Task: In the  document Monkey.epub Add another  'page' Use the Tool Explore 'and look for brief about the picture in first page, copy 2-3 lines in second sheet.' Align the text to the center
Action: Mouse moved to (299, 390)
Screenshot: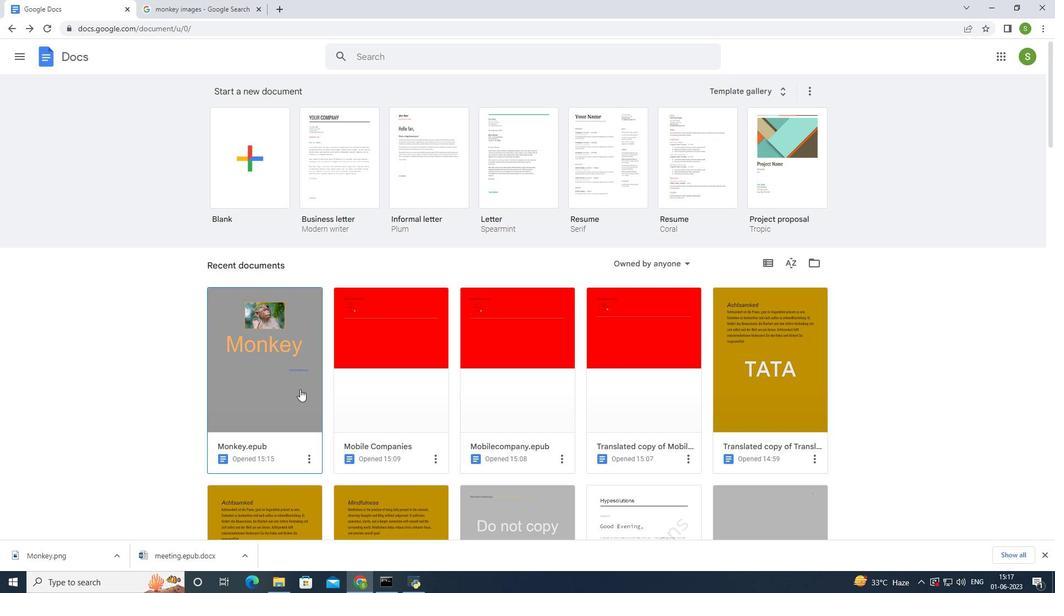 
Action: Mouse pressed left at (299, 390)
Screenshot: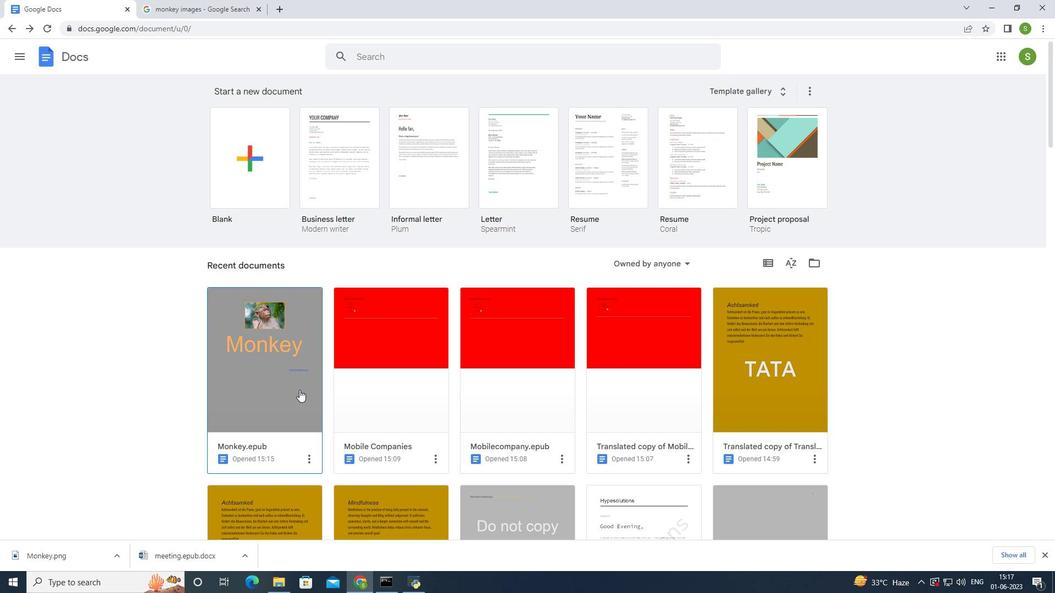 
Action: Mouse moved to (35, 65)
Screenshot: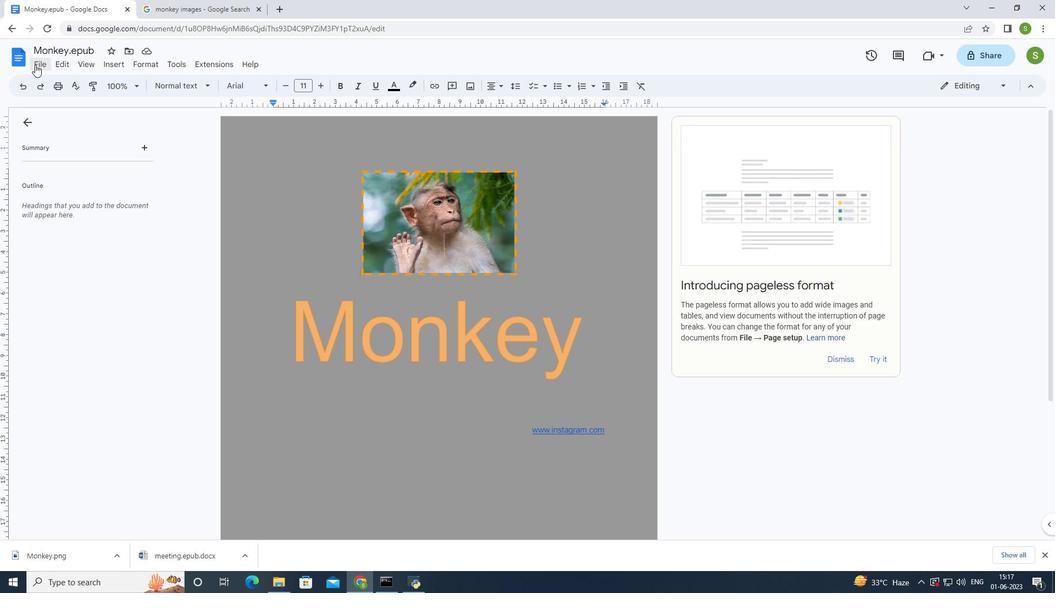 
Action: Mouse pressed left at (35, 65)
Screenshot: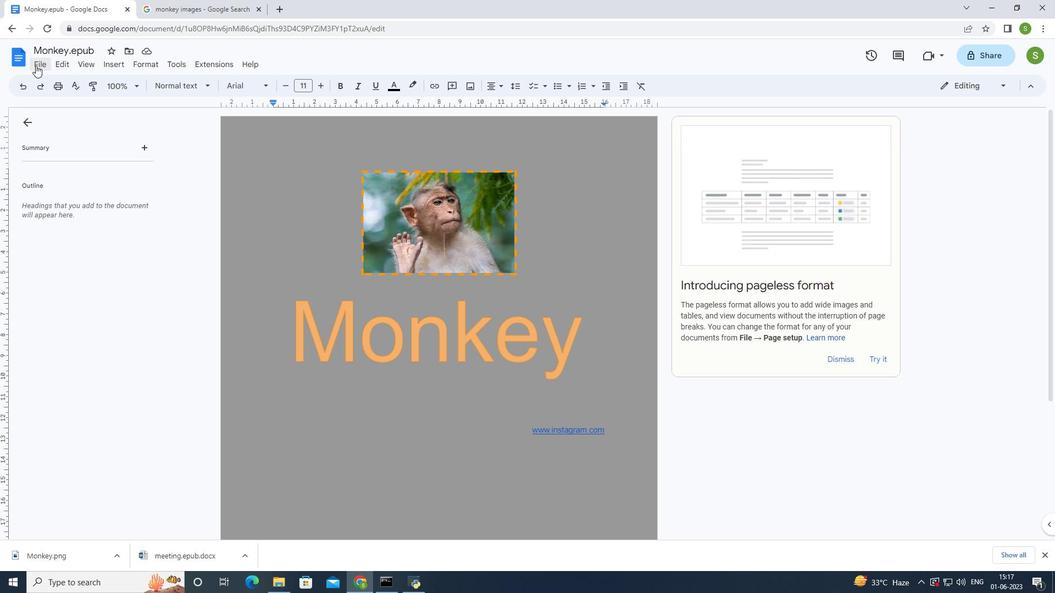 
Action: Mouse moved to (338, 374)
Screenshot: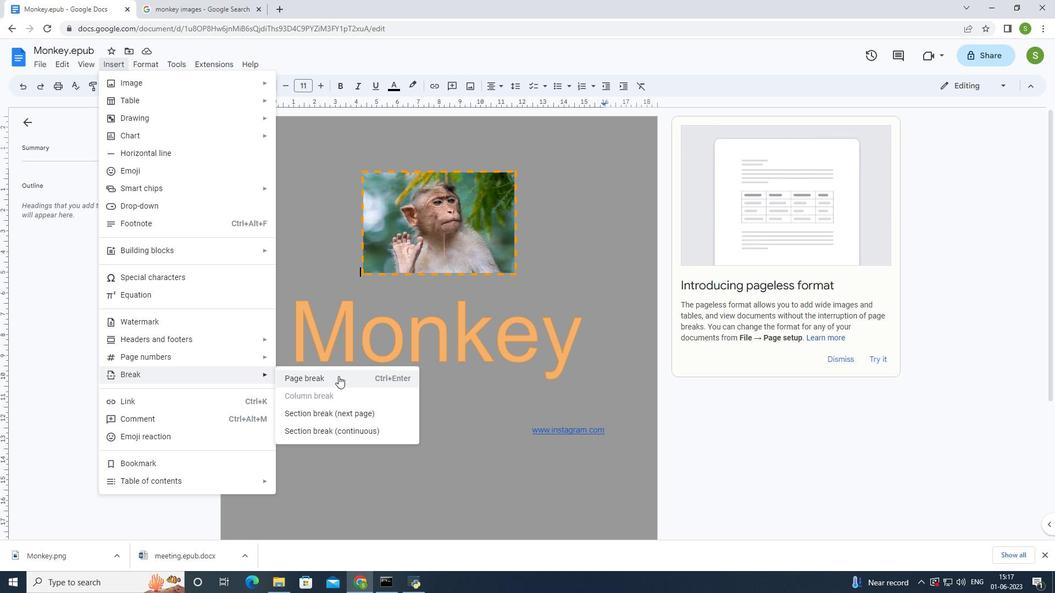 
Action: Mouse pressed left at (338, 374)
Screenshot: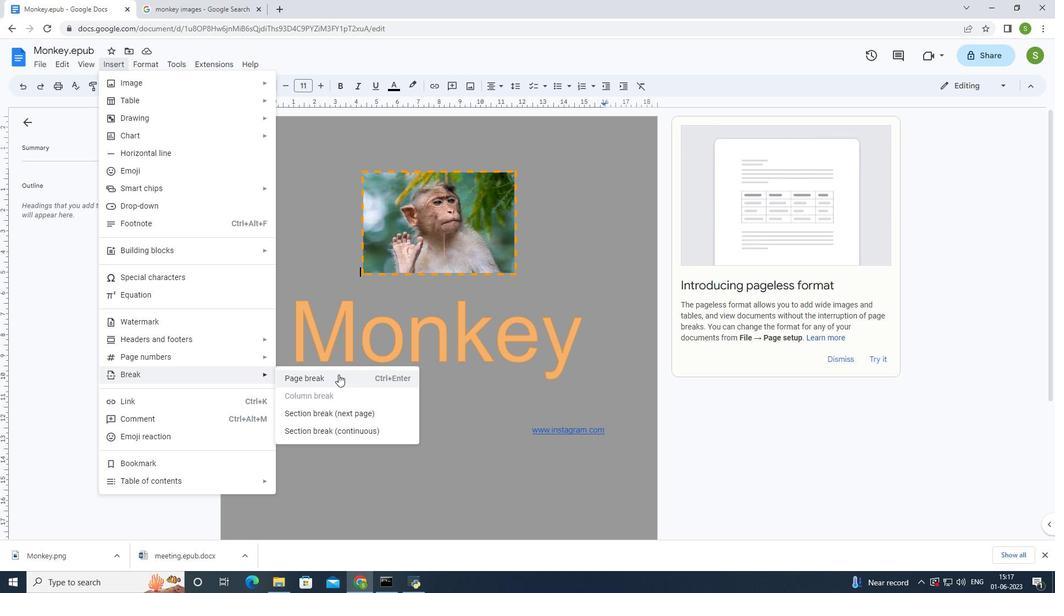 
Action: Mouse moved to (394, 305)
Screenshot: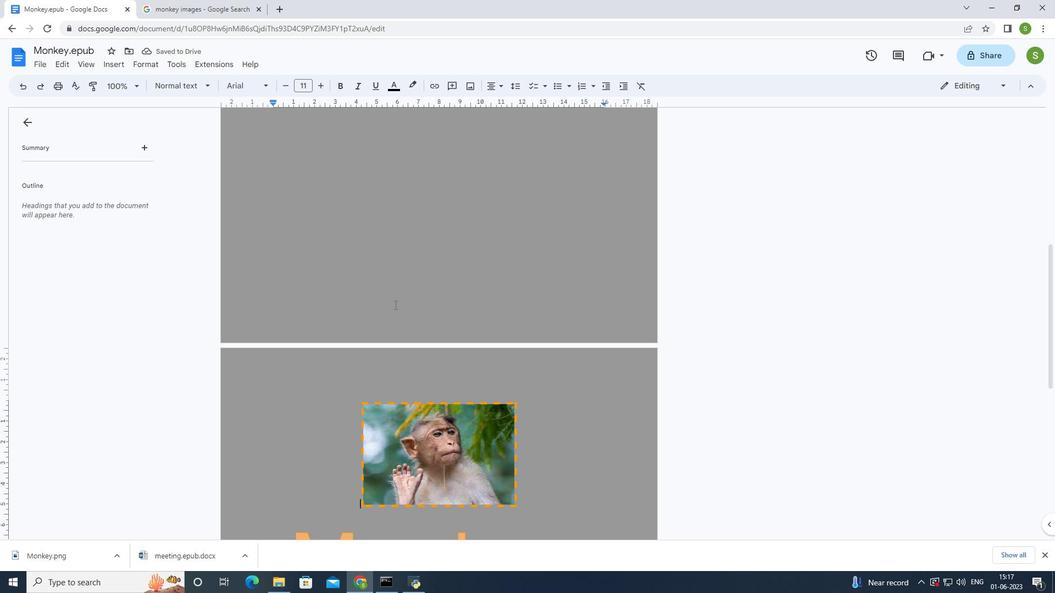 
Action: Key pressed ctrl+Z
Screenshot: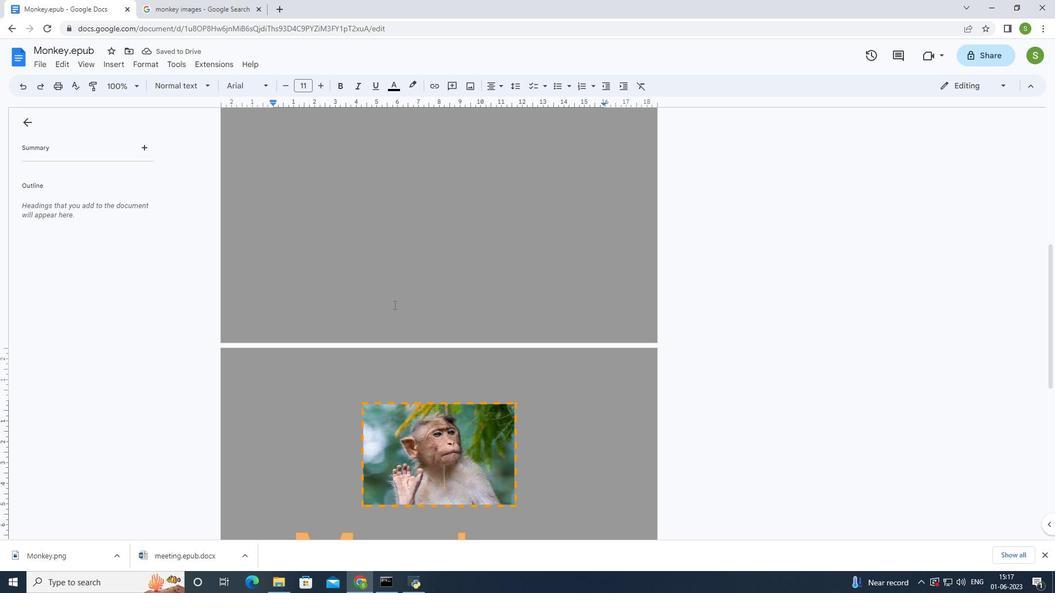 
Action: Mouse moved to (533, 455)
Screenshot: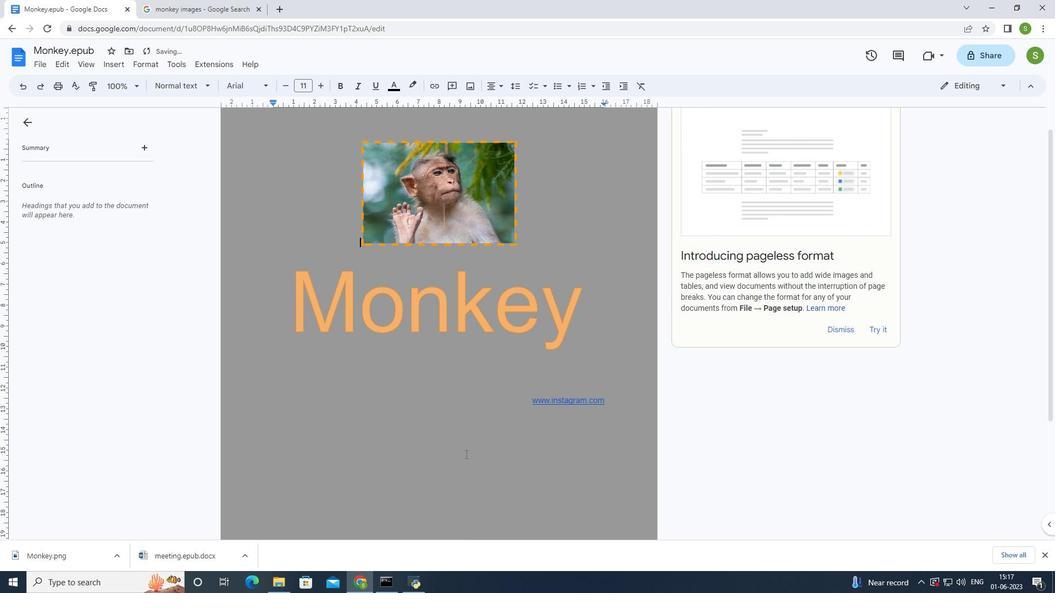 
Action: Mouse pressed left at (533, 455)
Screenshot: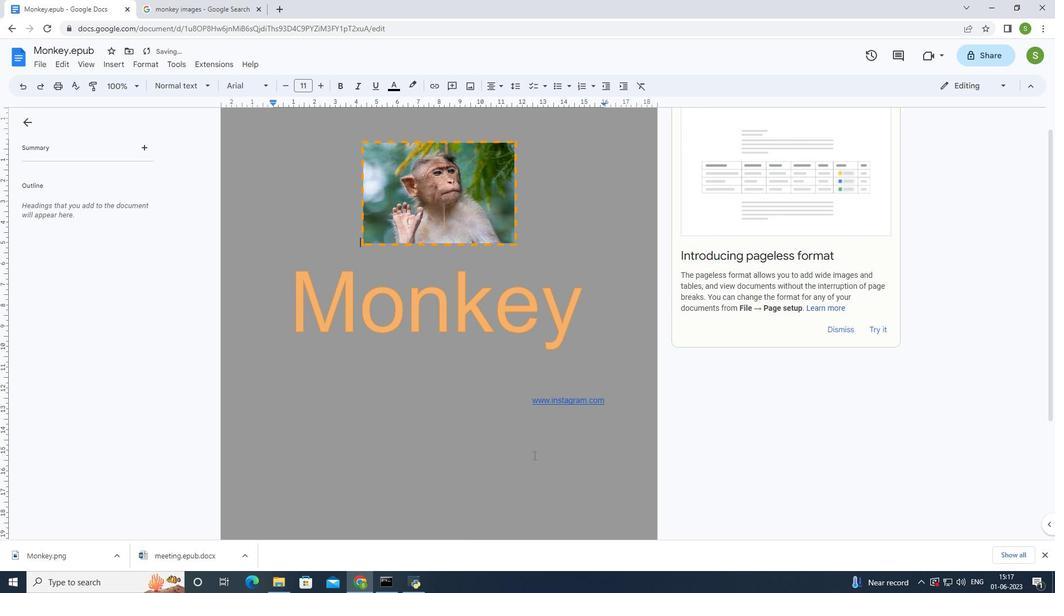 
Action: Mouse moved to (609, 396)
Screenshot: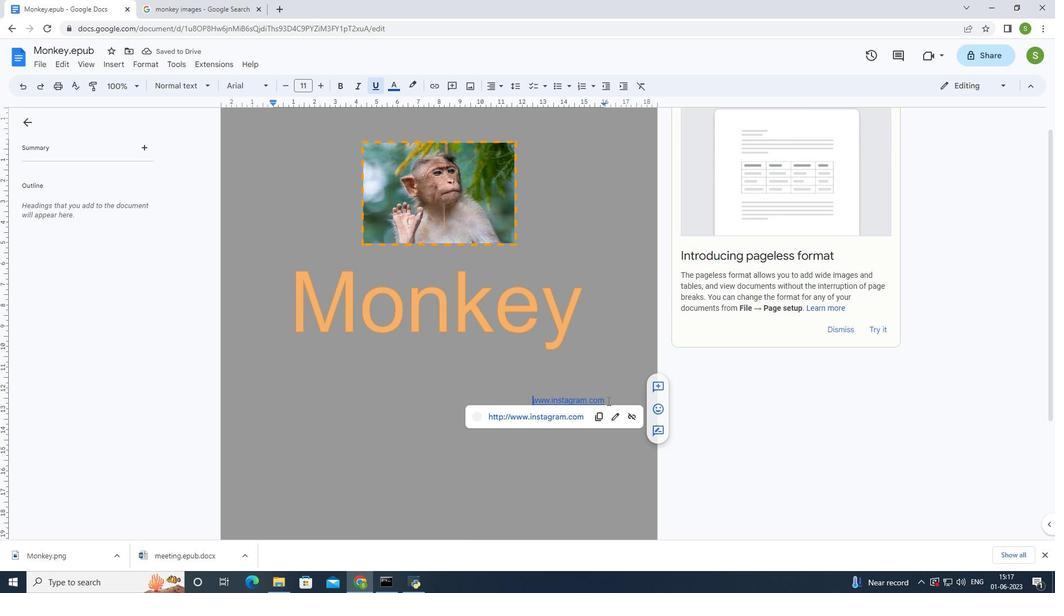 
Action: Mouse pressed left at (609, 396)
Screenshot: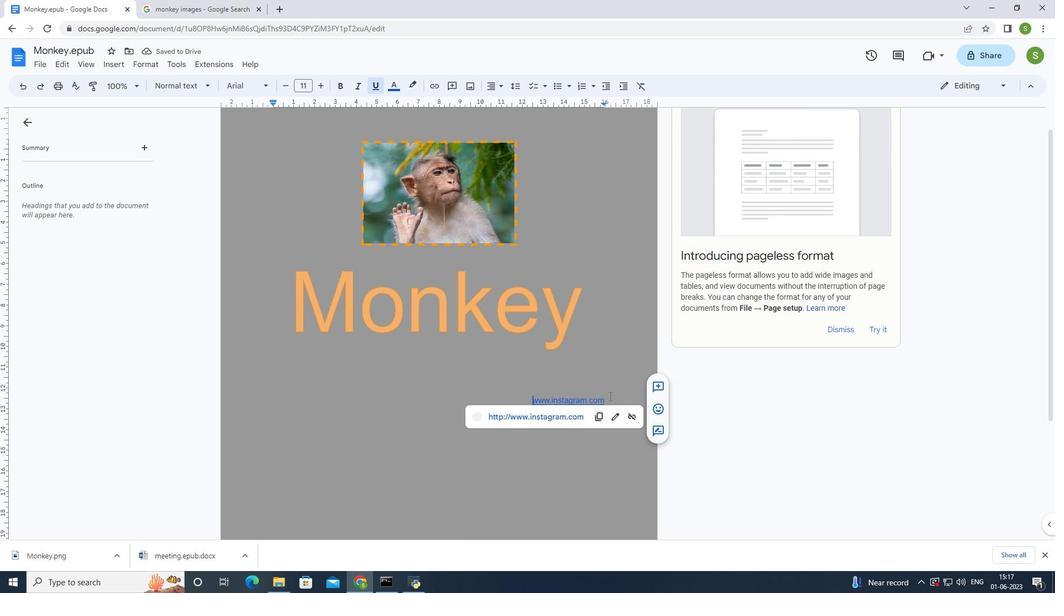 
Action: Mouse moved to (604, 396)
Screenshot: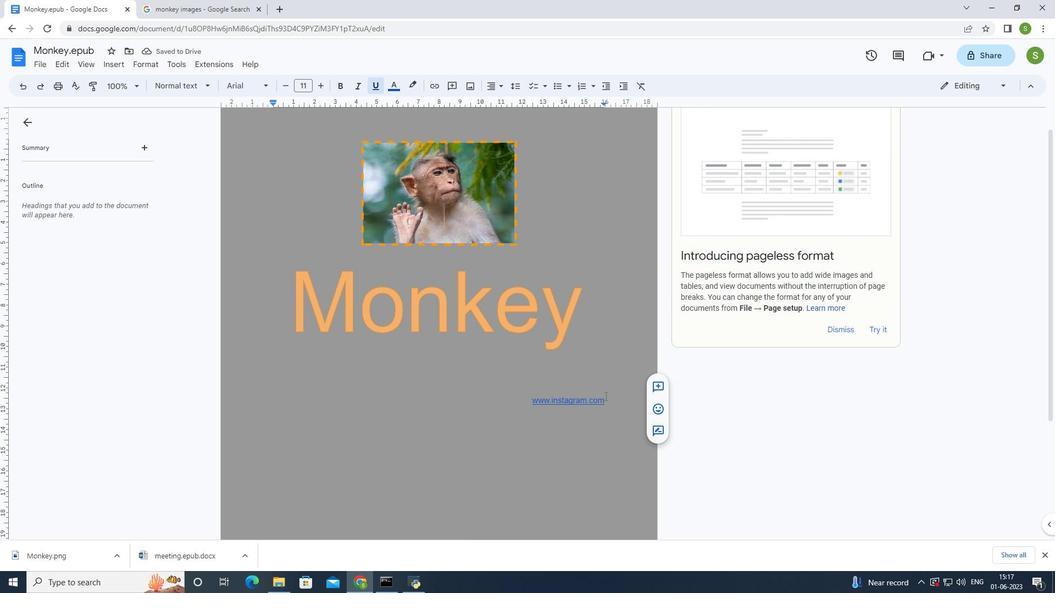 
Action: Key pressed <Key.enter>
Screenshot: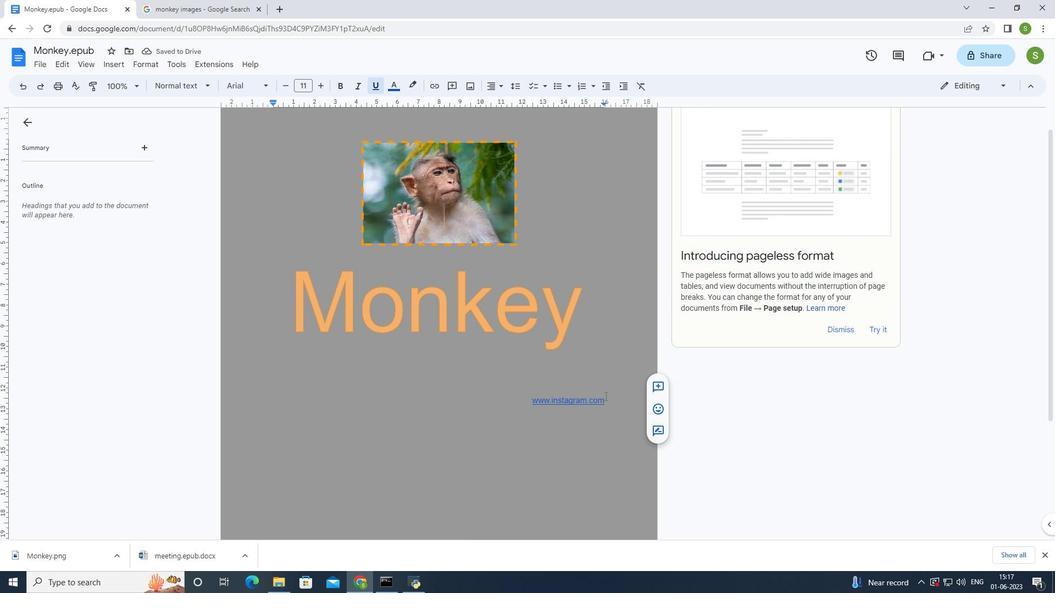 
Action: Mouse moved to (595, 395)
Screenshot: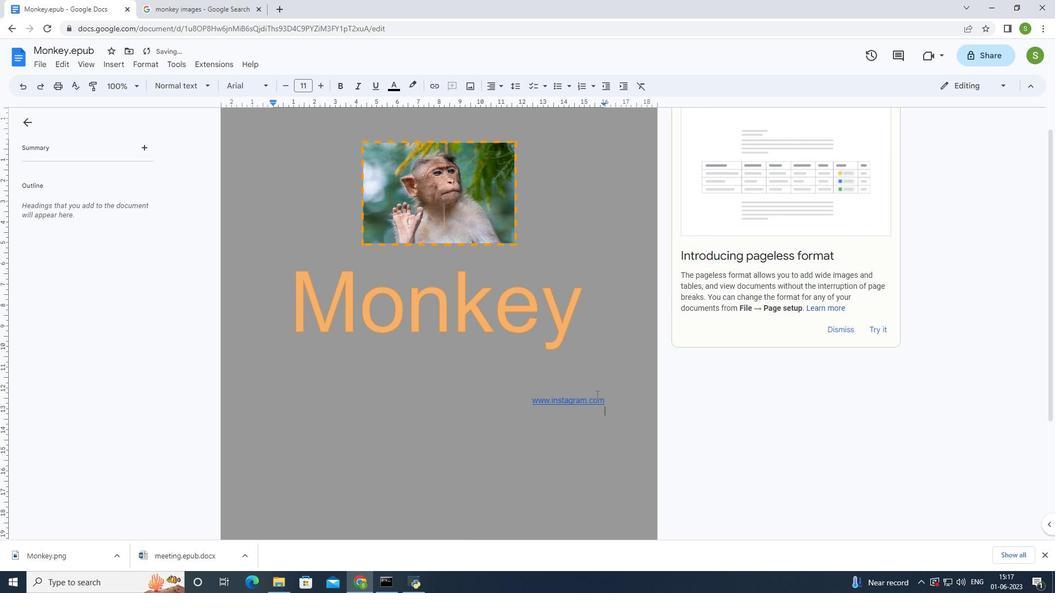 
Action: Key pressed <Key.enter>
Screenshot: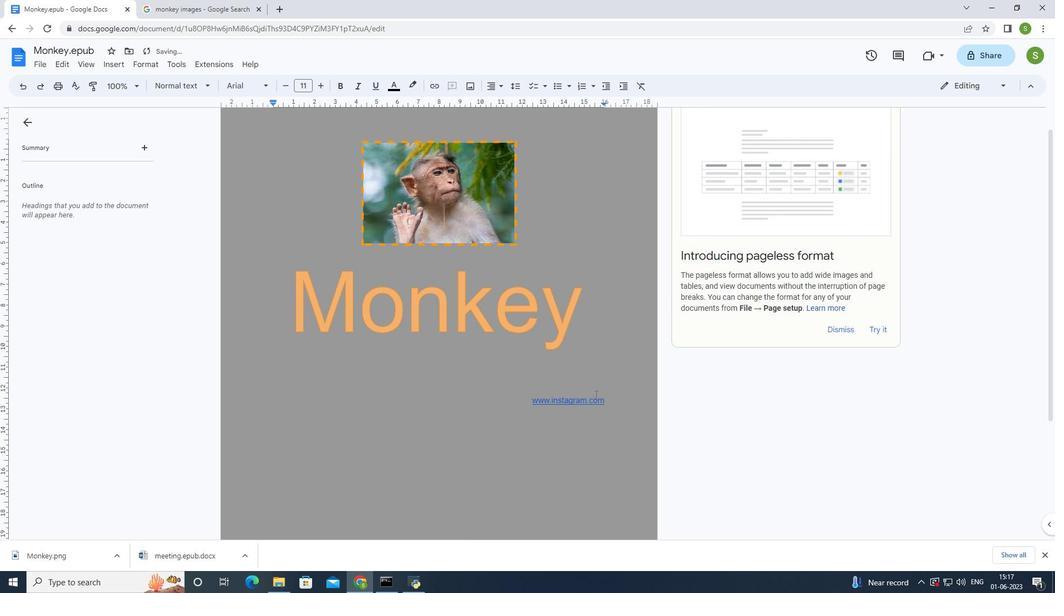 
Action: Mouse moved to (60, 69)
Screenshot: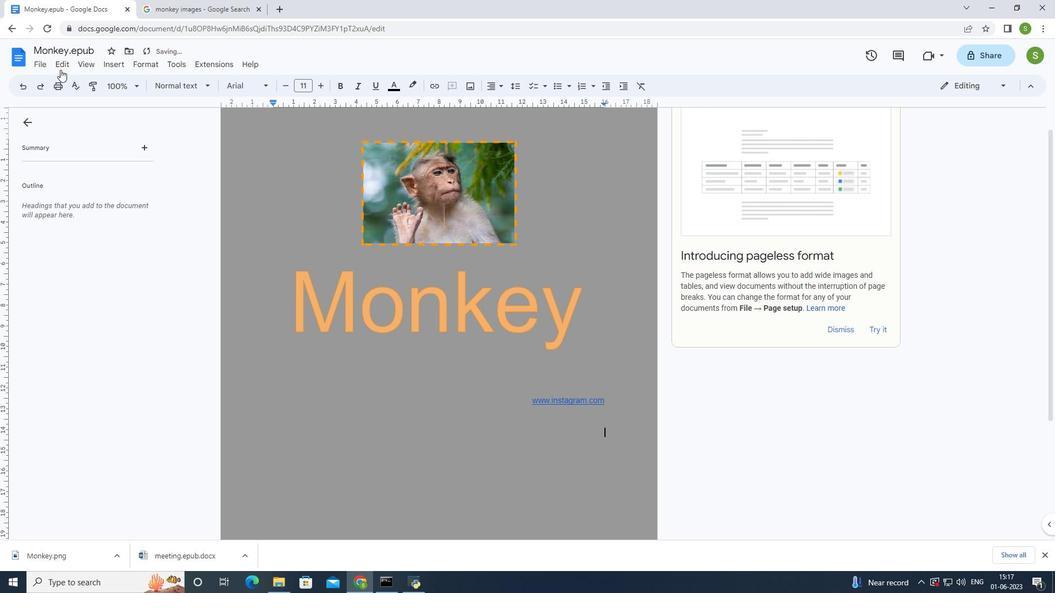 
Action: Mouse pressed left at (60, 69)
Screenshot: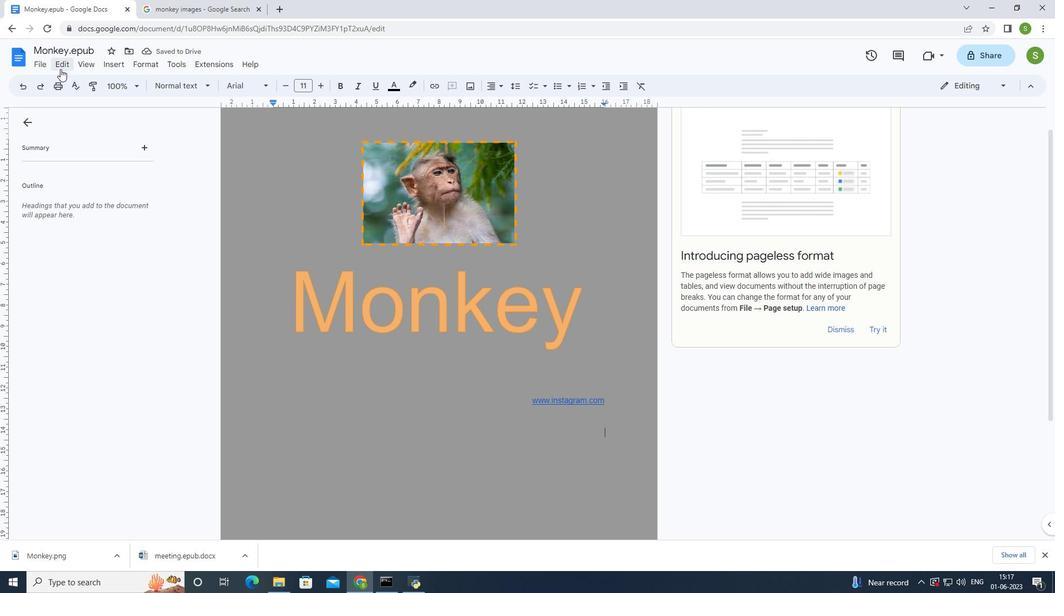 
Action: Mouse moved to (148, 374)
Screenshot: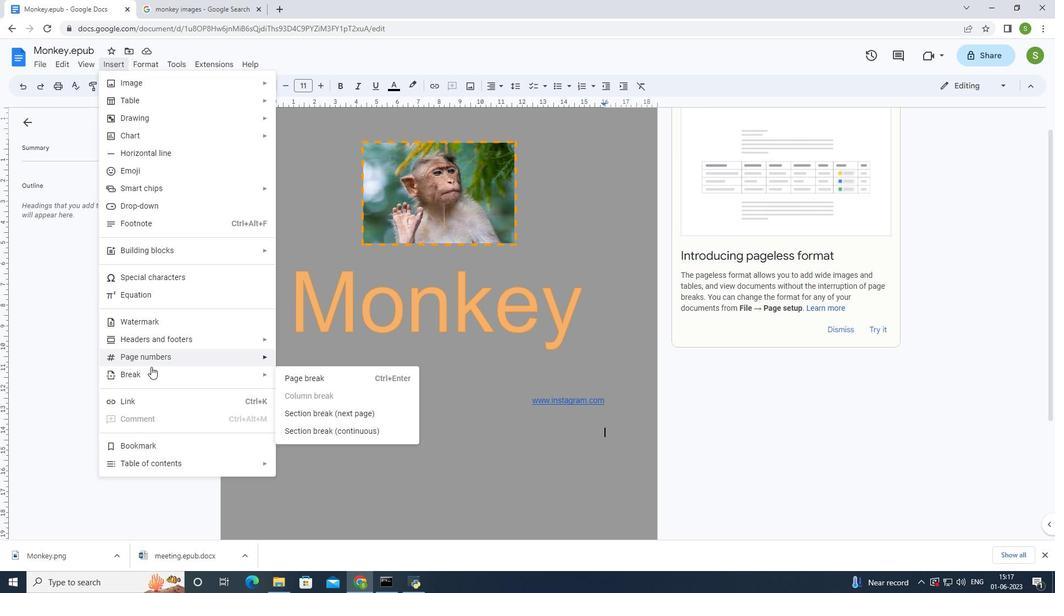 
Action: Mouse pressed left at (148, 374)
Screenshot: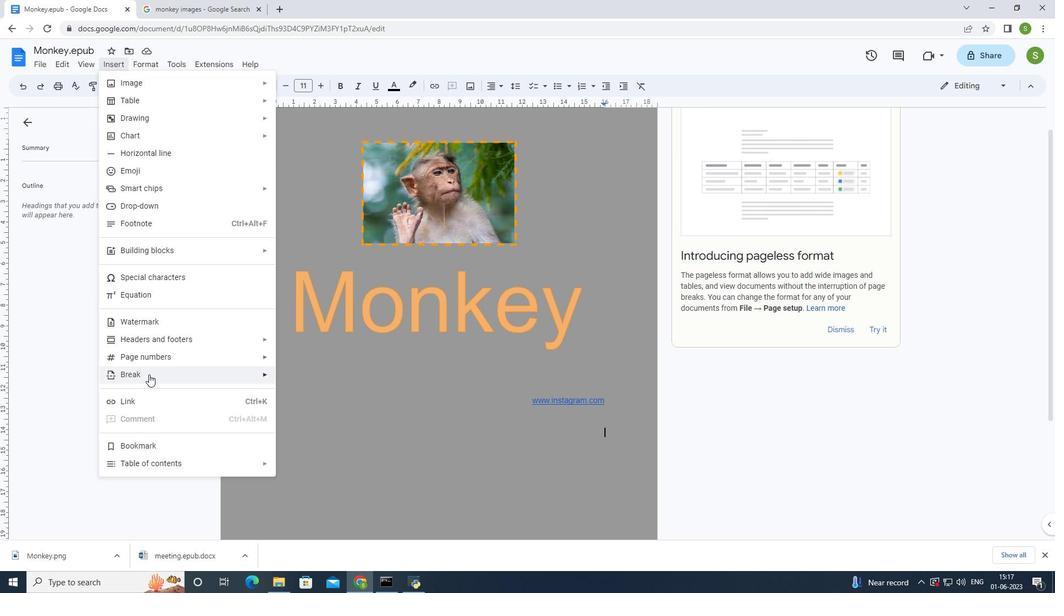 
Action: Mouse moved to (280, 380)
Screenshot: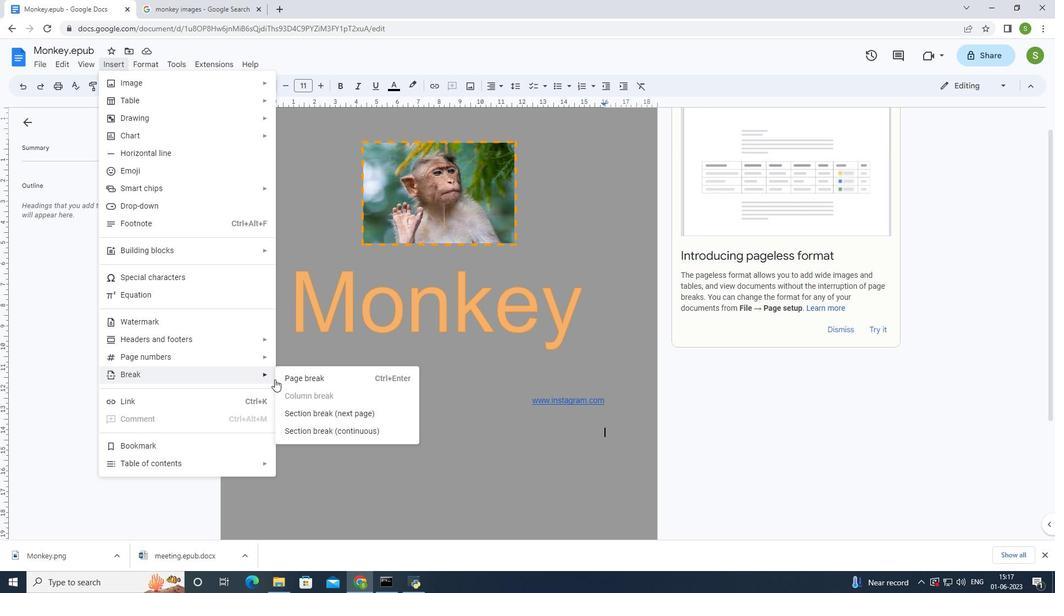 
Action: Mouse pressed left at (280, 380)
Screenshot: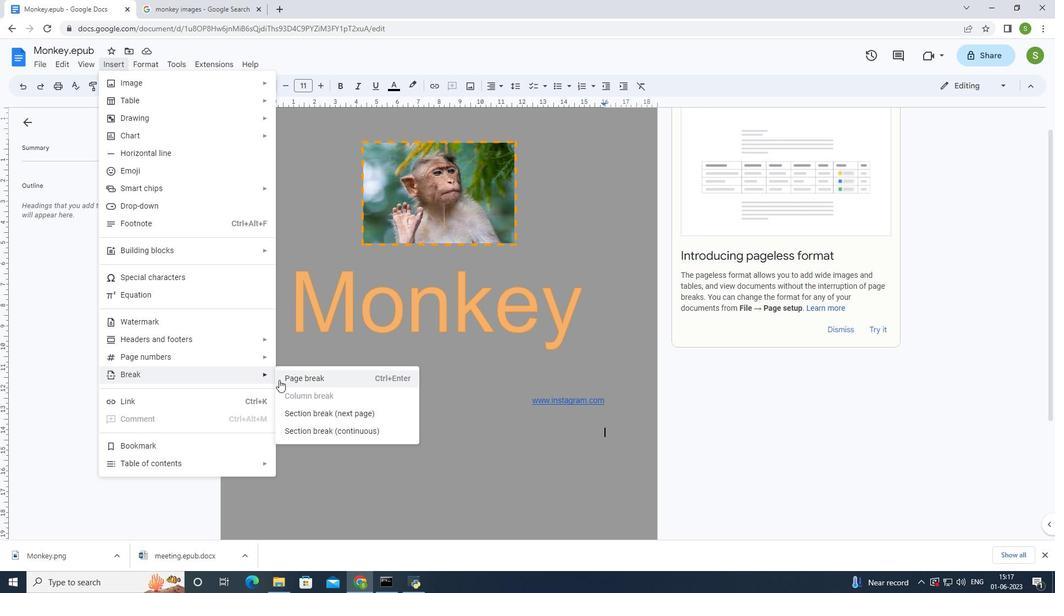 
Action: Mouse moved to (178, 65)
Screenshot: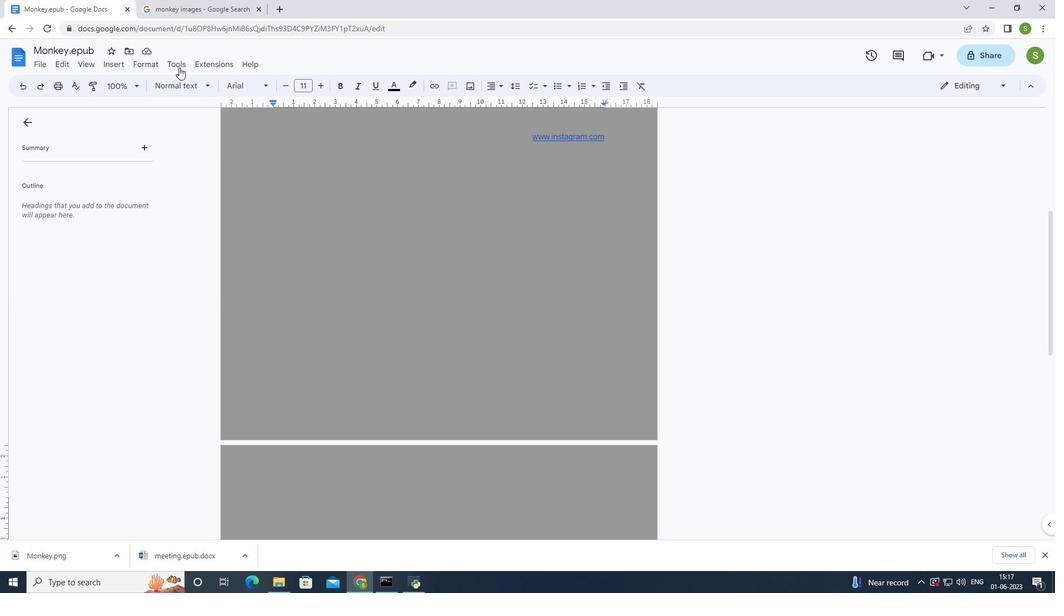 
Action: Mouse pressed left at (178, 65)
Screenshot: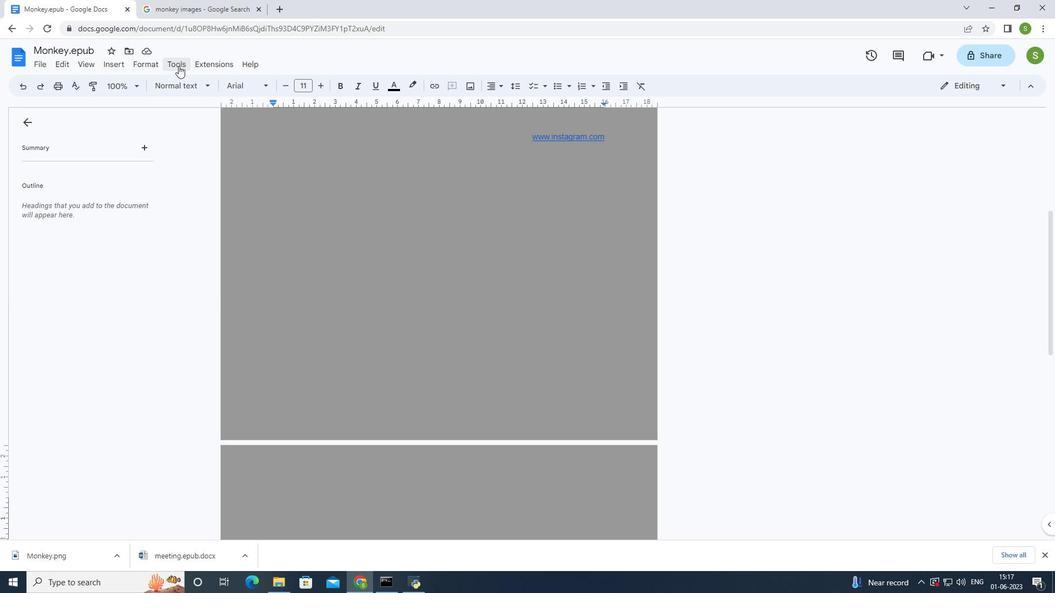 
Action: Mouse moved to (212, 170)
Screenshot: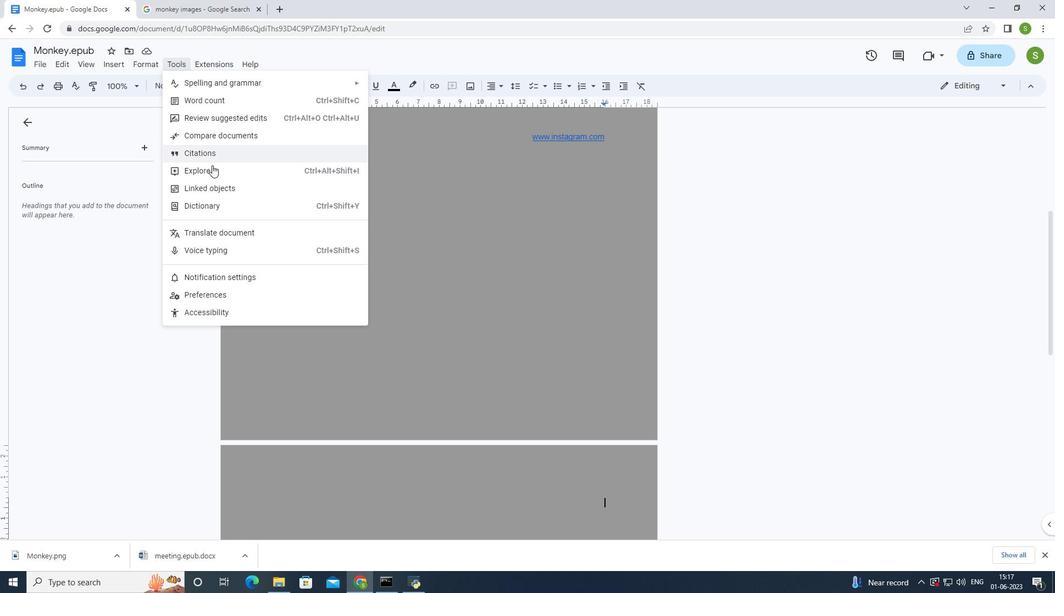 
Action: Mouse pressed left at (212, 170)
Screenshot: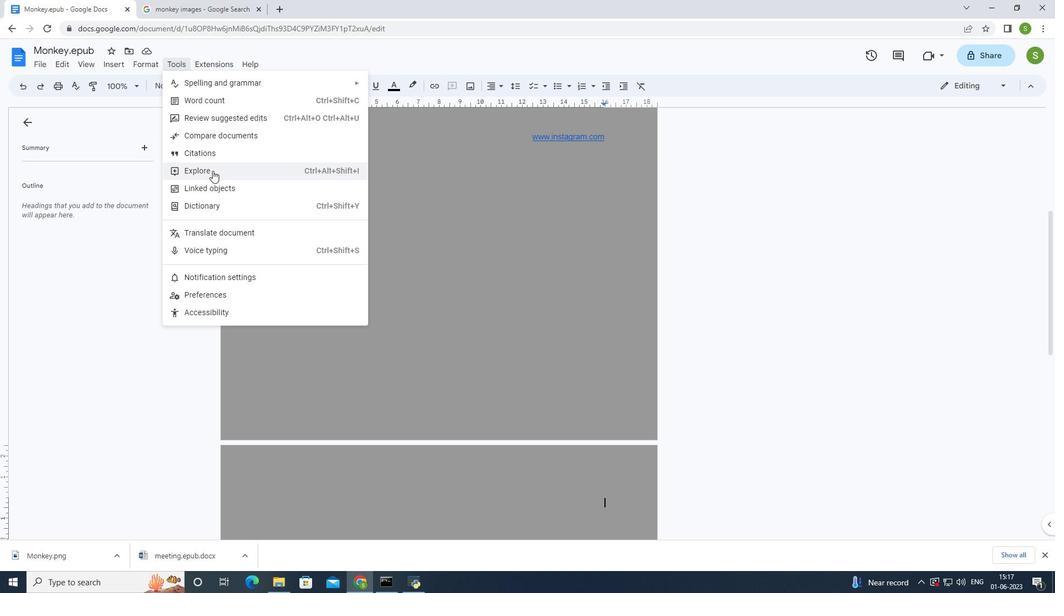 
Action: Mouse moved to (900, 356)
Screenshot: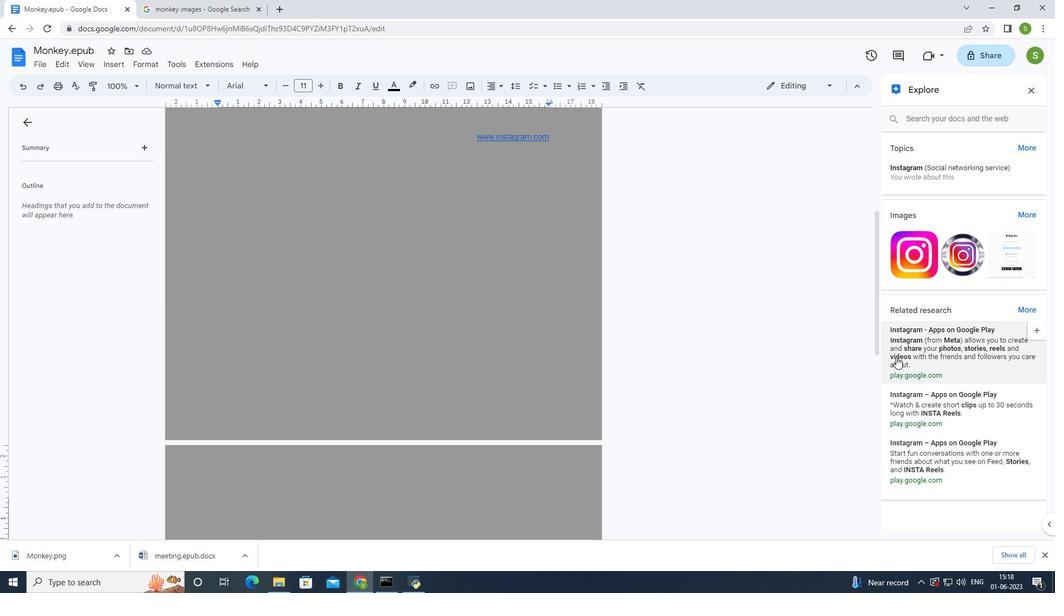 
Action: Mouse pressed left at (900, 356)
Screenshot: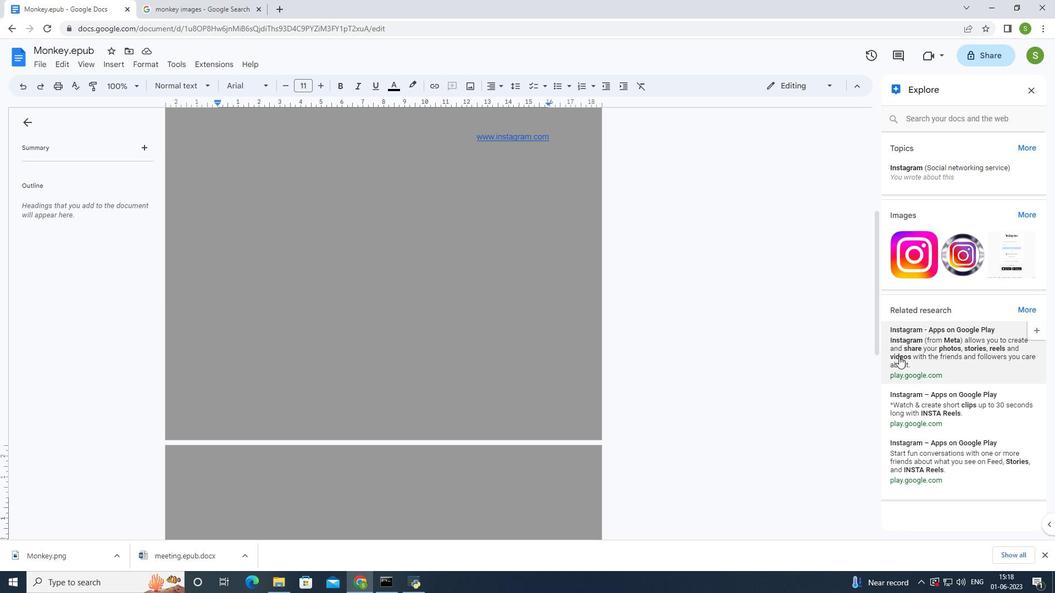 
Action: Mouse moved to (495, 311)
Screenshot: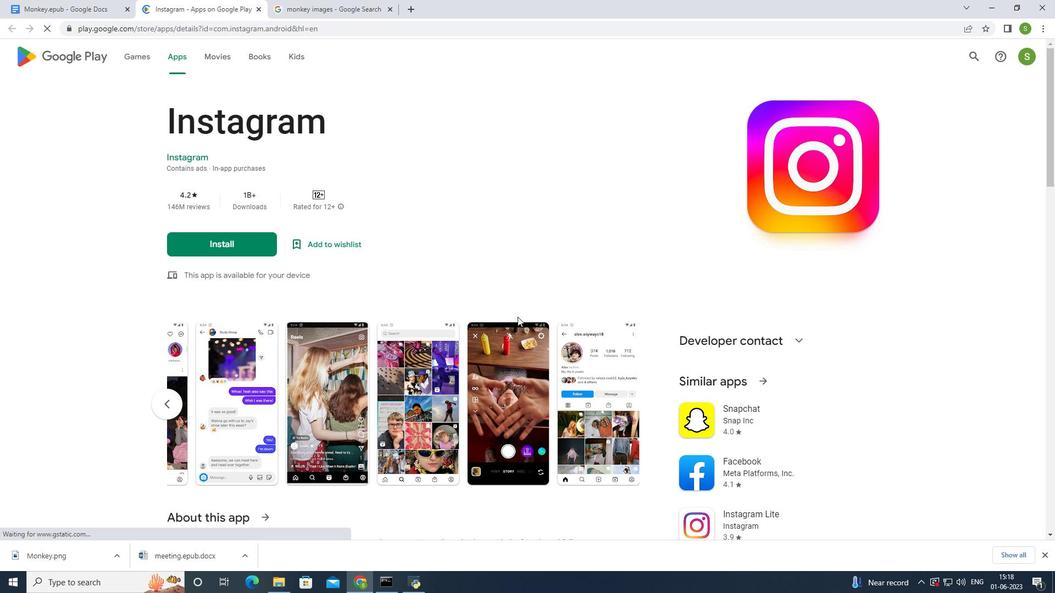 
Action: Mouse scrolled (495, 311) with delta (0, 0)
Screenshot: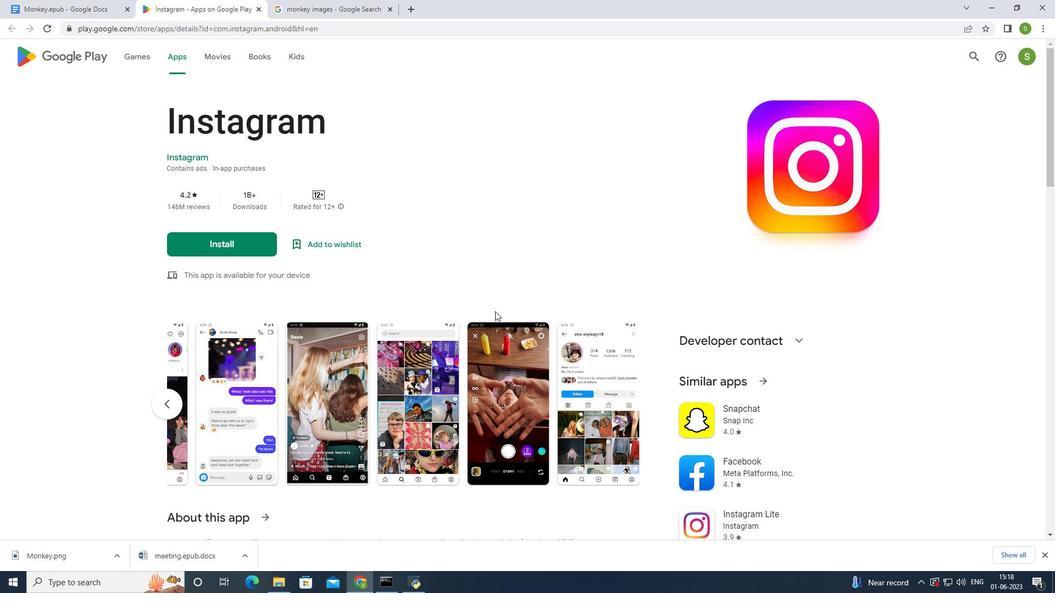 
Action: Mouse scrolled (495, 311) with delta (0, 0)
Screenshot: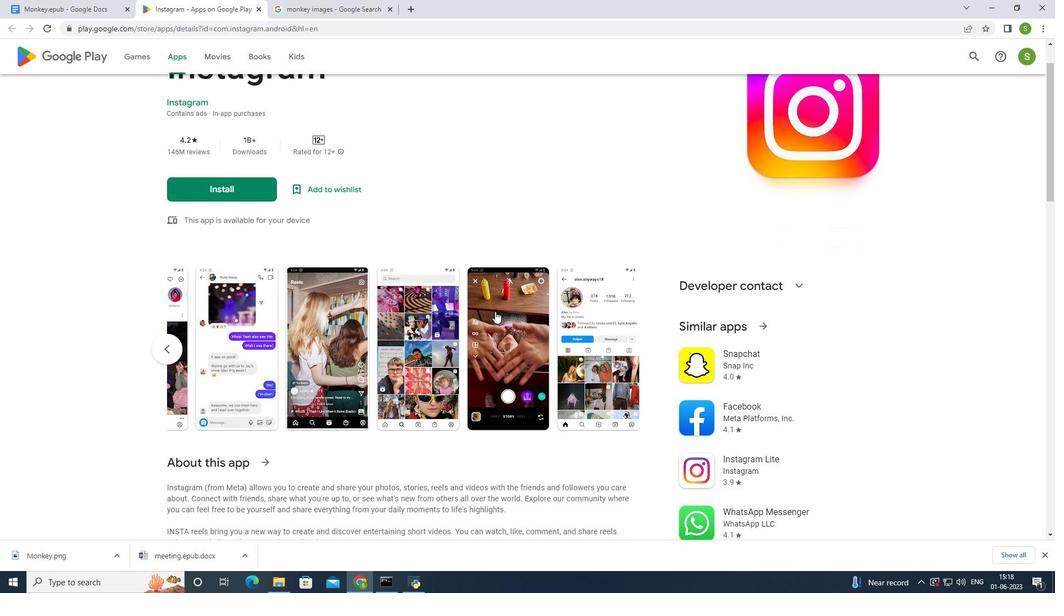 
Action: Mouse scrolled (495, 311) with delta (0, 0)
Screenshot: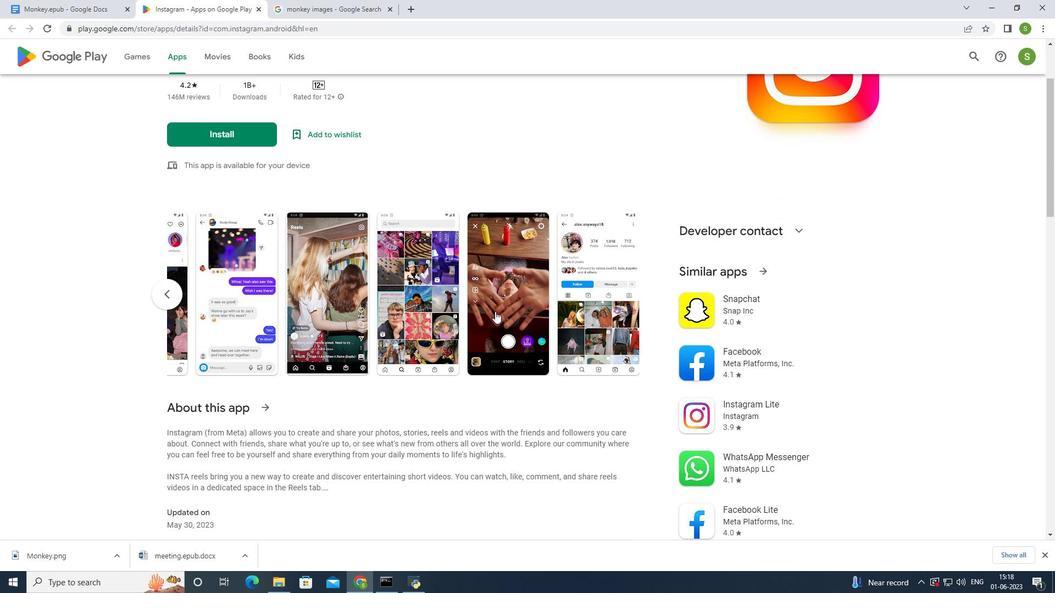 
Action: Mouse scrolled (495, 311) with delta (0, 0)
Screenshot: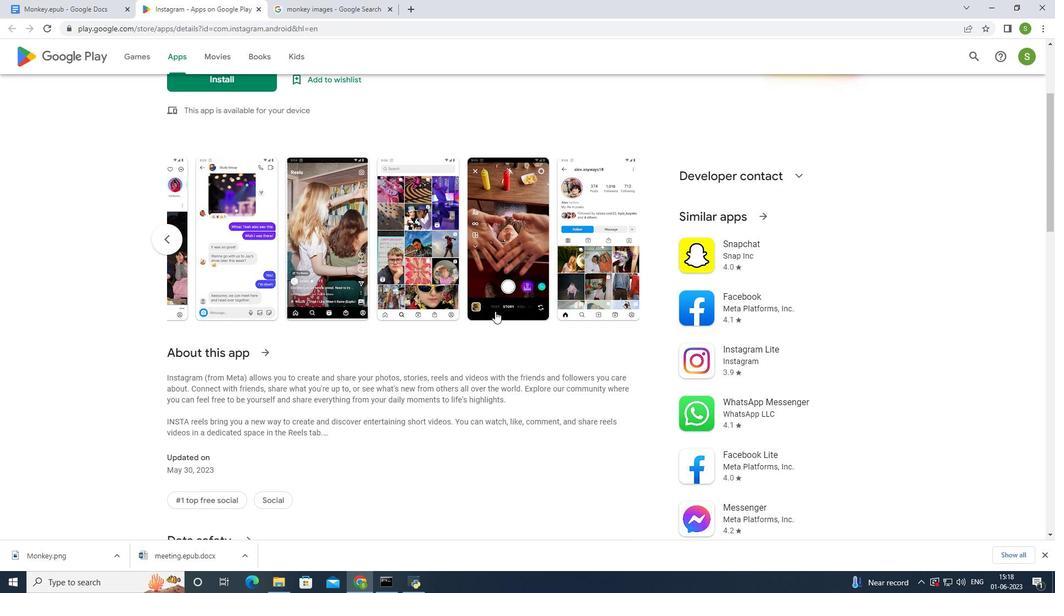 
Action: Mouse scrolled (495, 311) with delta (0, 0)
Screenshot: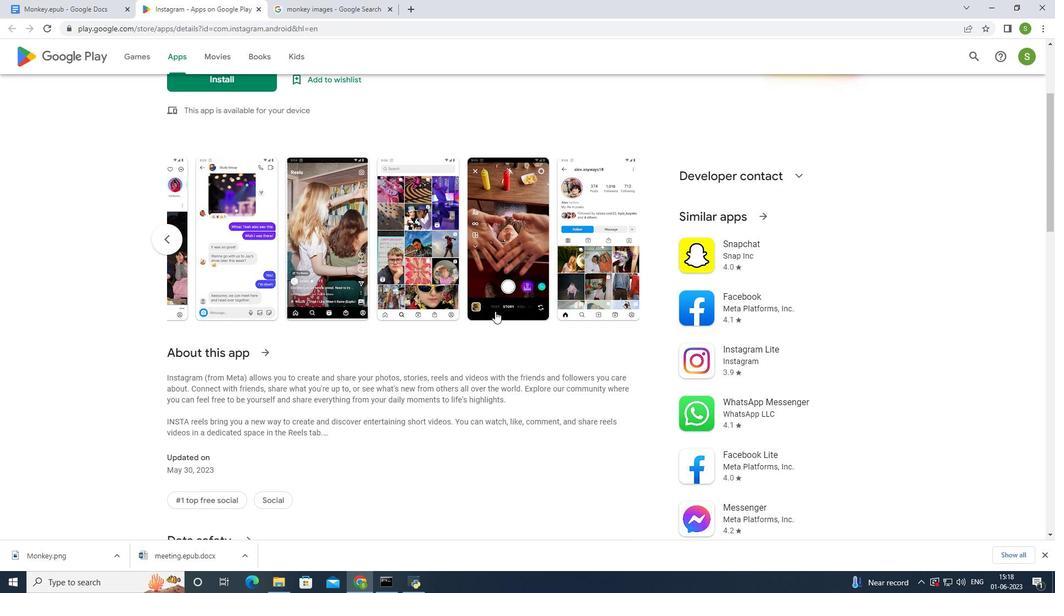 
Action: Mouse scrolled (495, 311) with delta (0, 0)
Screenshot: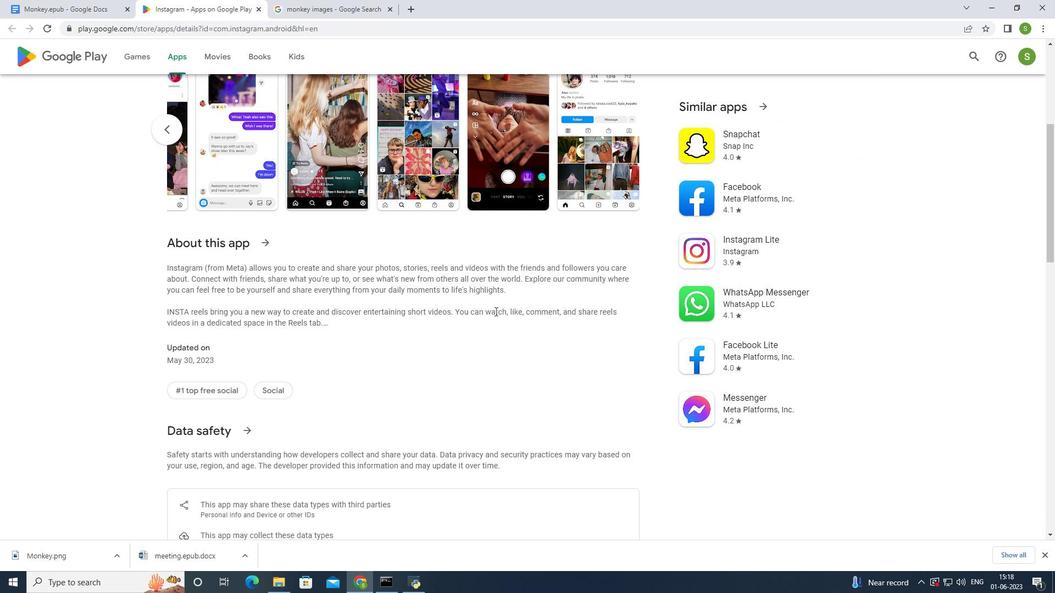 
Action: Mouse scrolled (495, 311) with delta (0, 0)
Screenshot: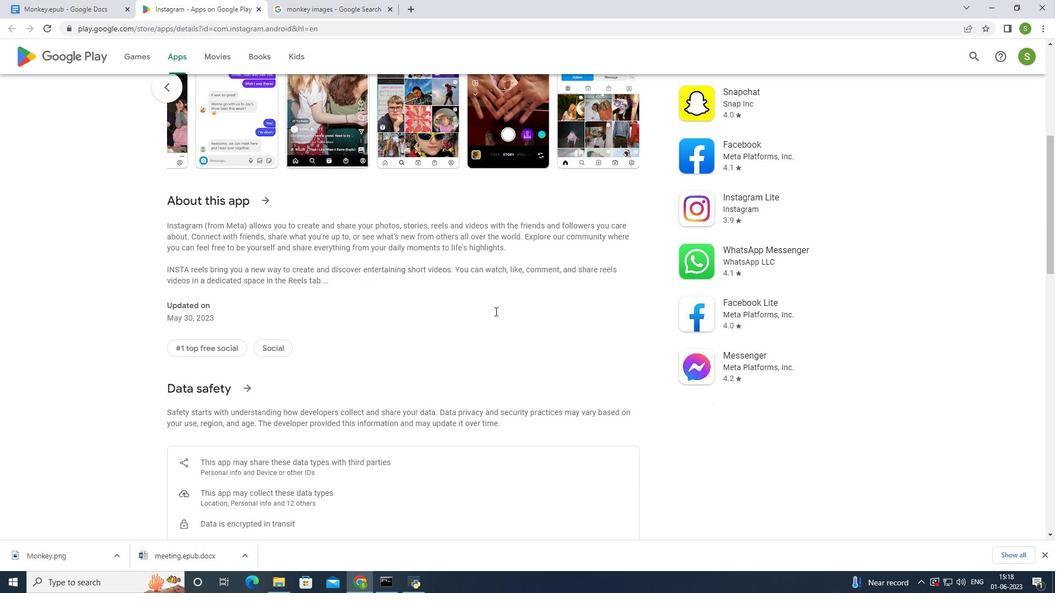 
Action: Mouse scrolled (495, 311) with delta (0, 0)
Screenshot: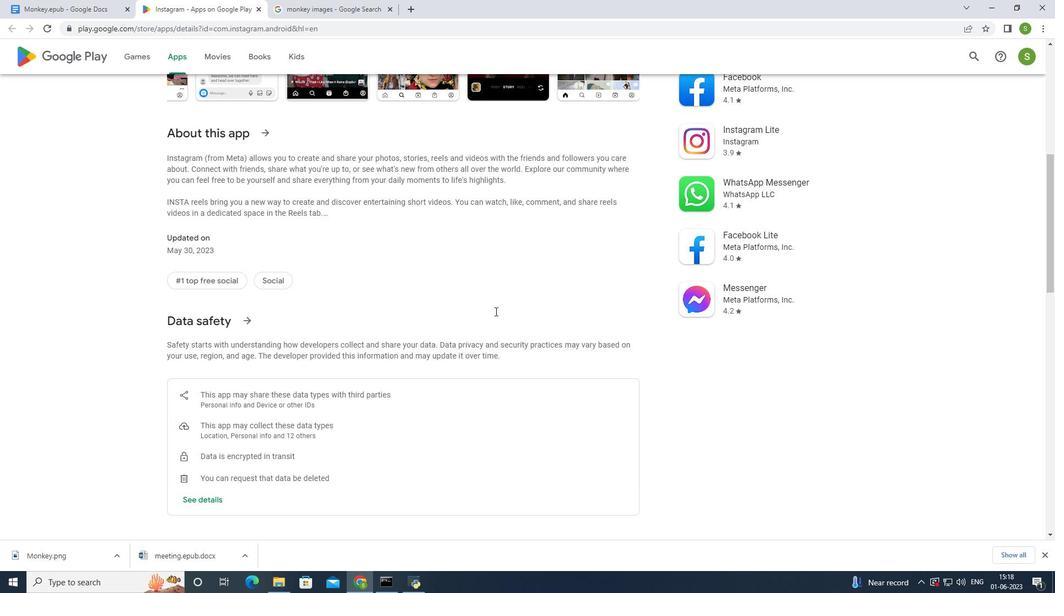 
Action: Mouse scrolled (495, 311) with delta (0, 0)
Screenshot: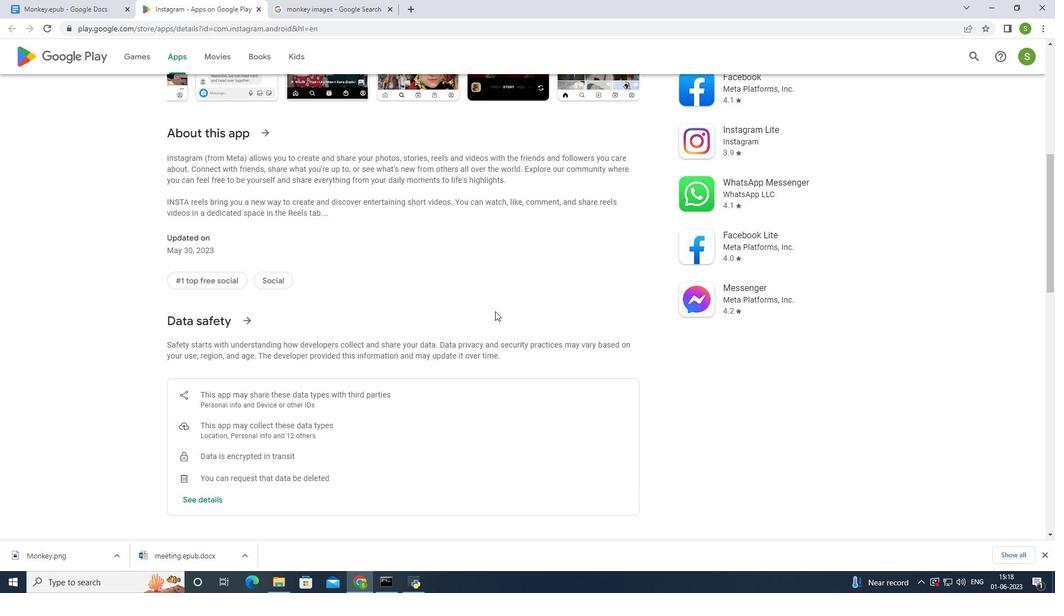 
Action: Mouse scrolled (495, 311) with delta (0, 0)
Screenshot: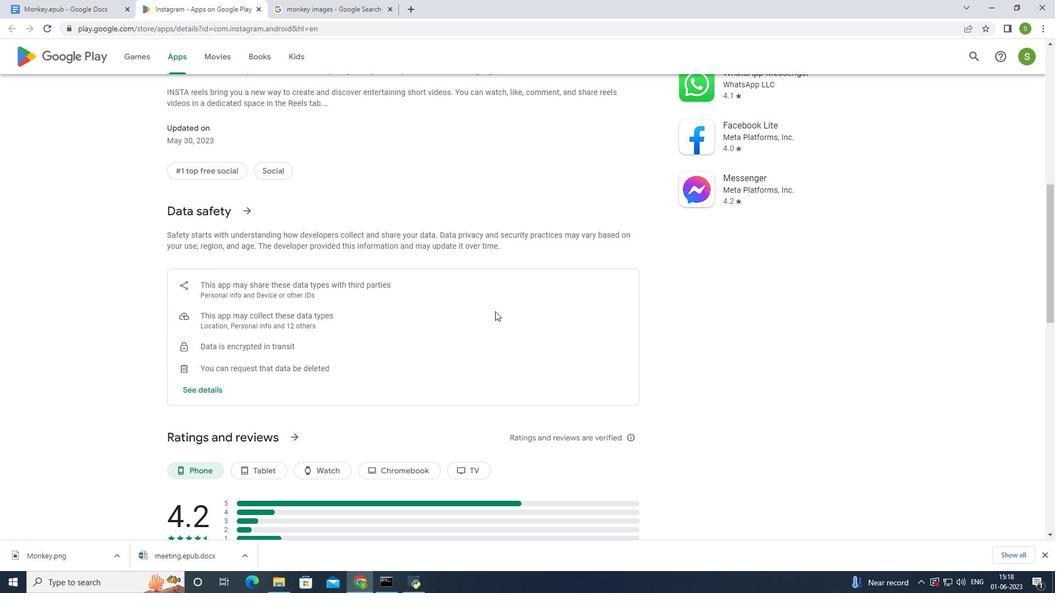 
Action: Mouse scrolled (495, 311) with delta (0, 0)
Screenshot: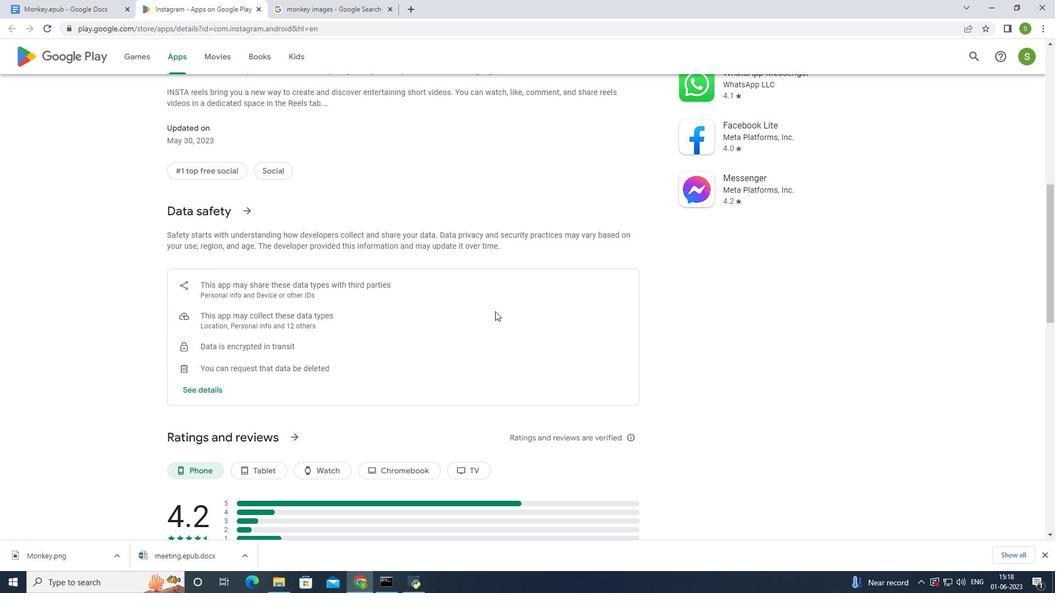 
Action: Mouse scrolled (495, 311) with delta (0, 0)
Screenshot: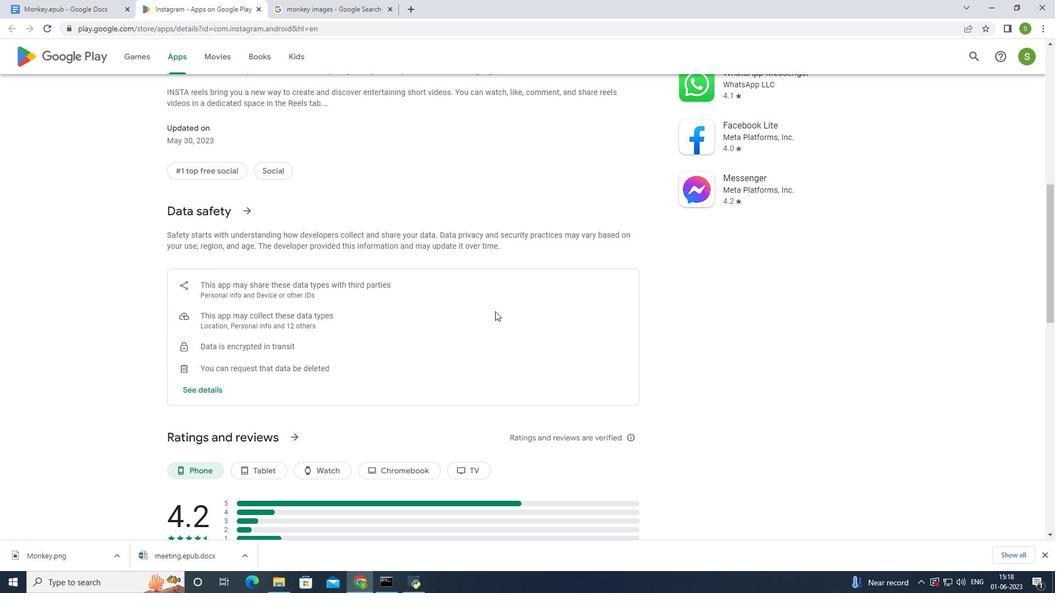 
Action: Mouse scrolled (495, 311) with delta (0, 0)
Screenshot: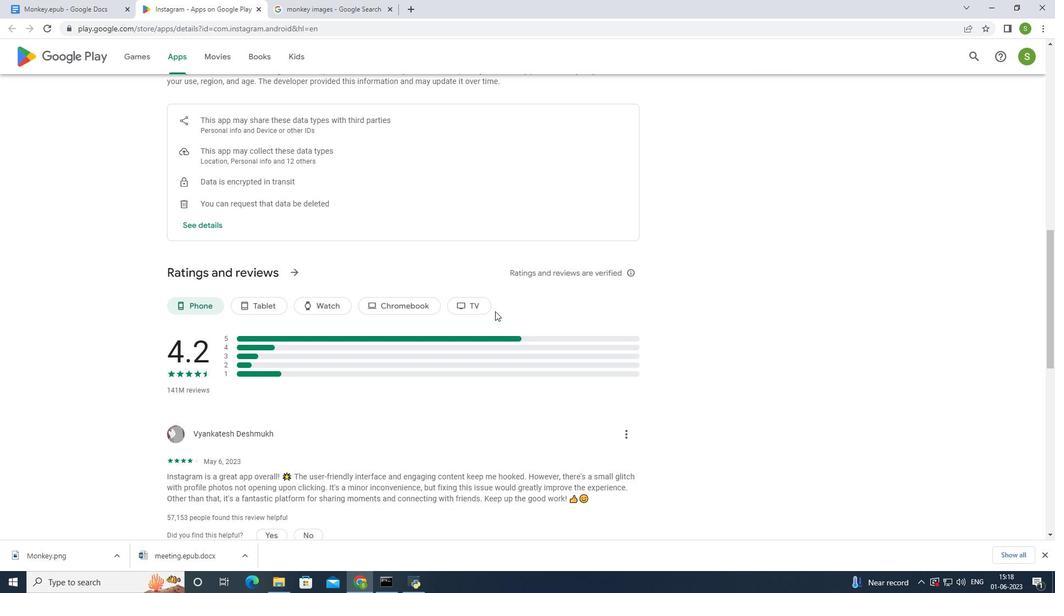 
Action: Mouse scrolled (495, 311) with delta (0, 0)
Screenshot: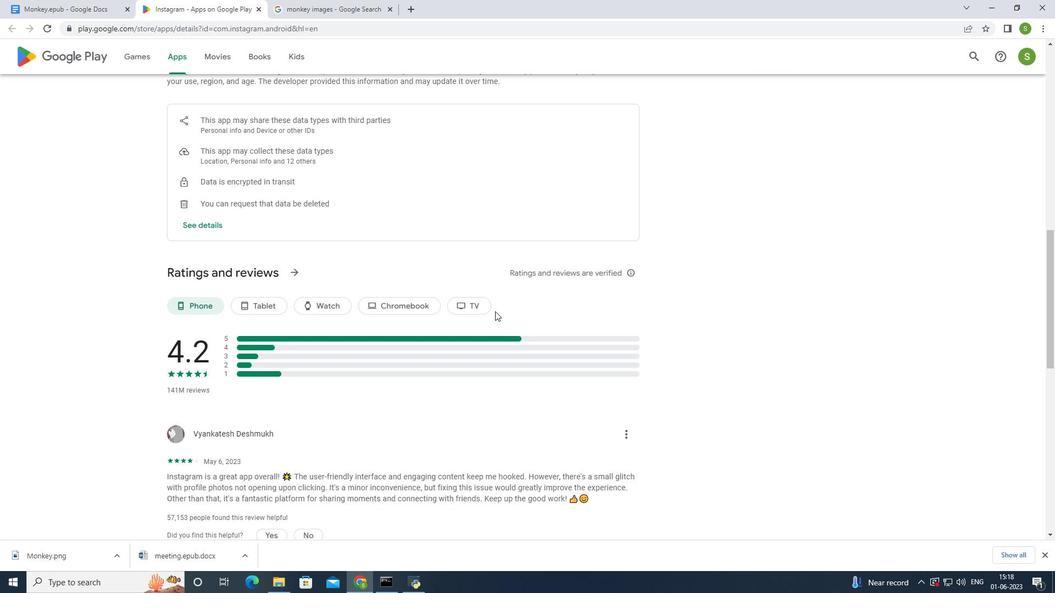
Action: Mouse scrolled (495, 311) with delta (0, 0)
Screenshot: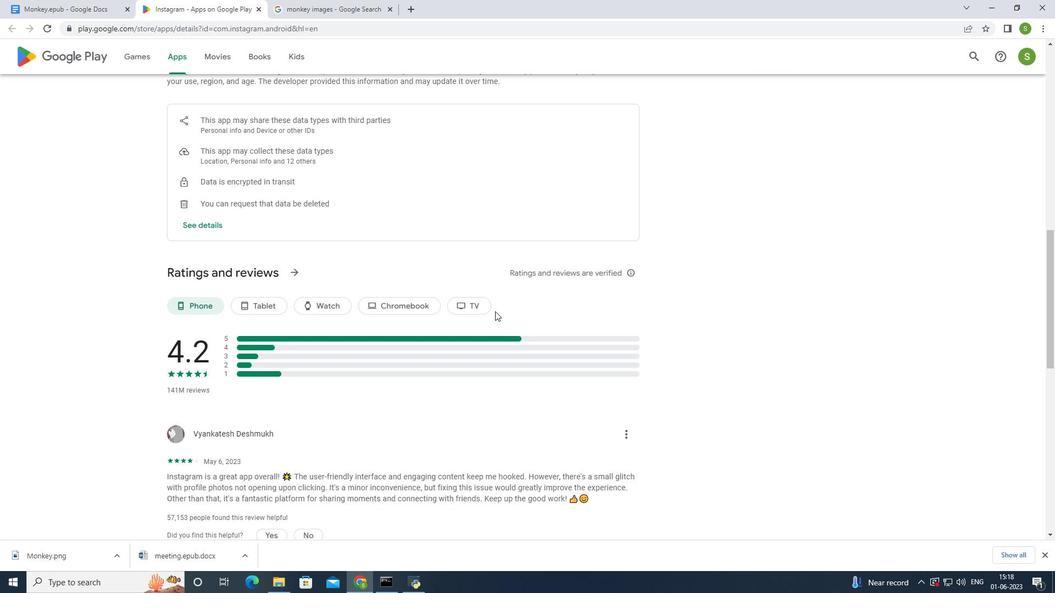 
Action: Mouse scrolled (495, 311) with delta (0, 0)
Screenshot: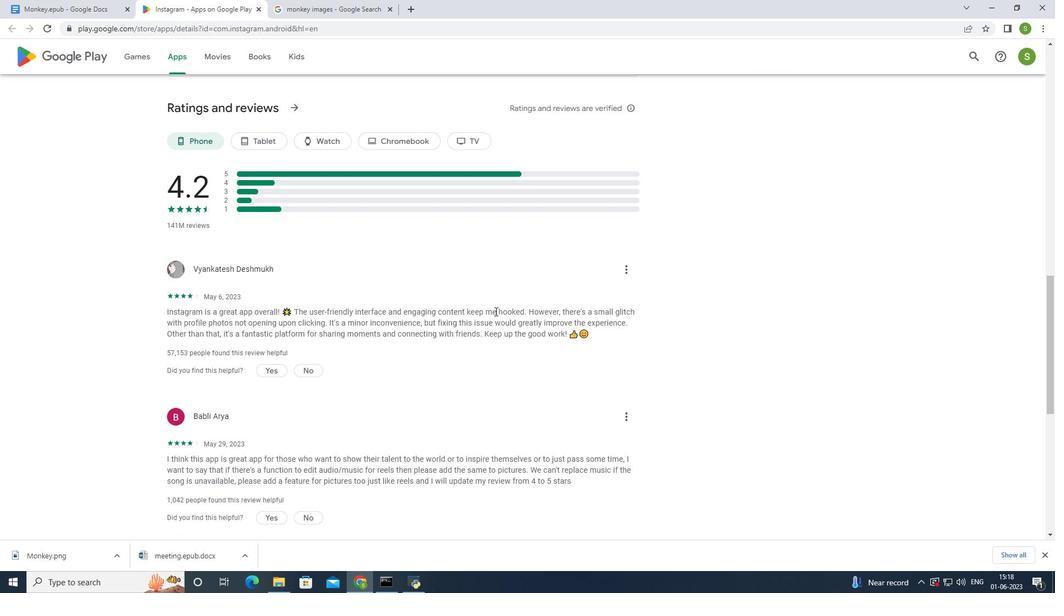 
Action: Mouse scrolled (495, 311) with delta (0, 0)
Screenshot: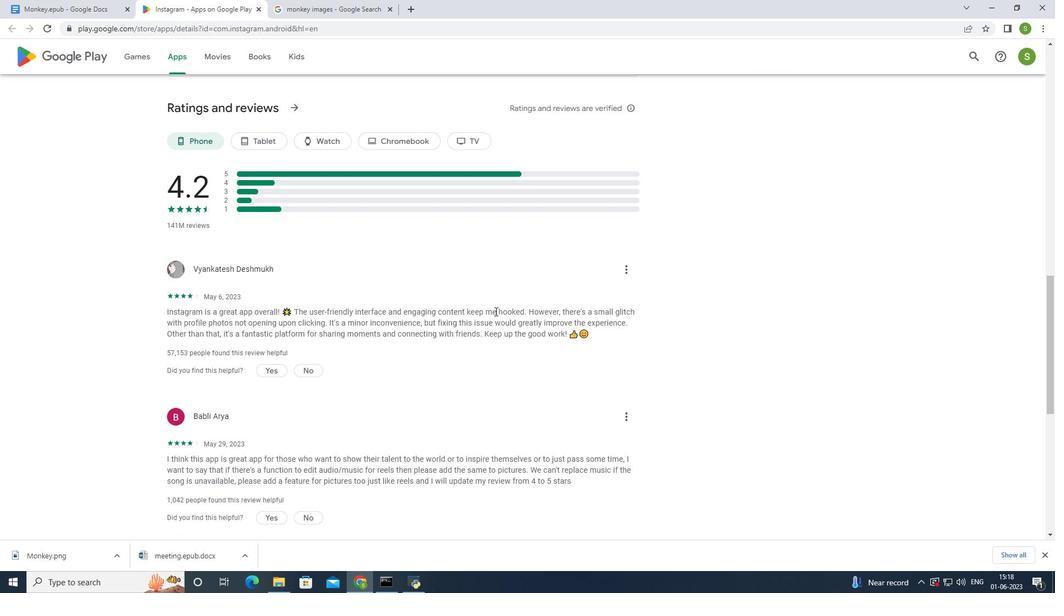 
Action: Mouse moved to (481, 328)
Screenshot: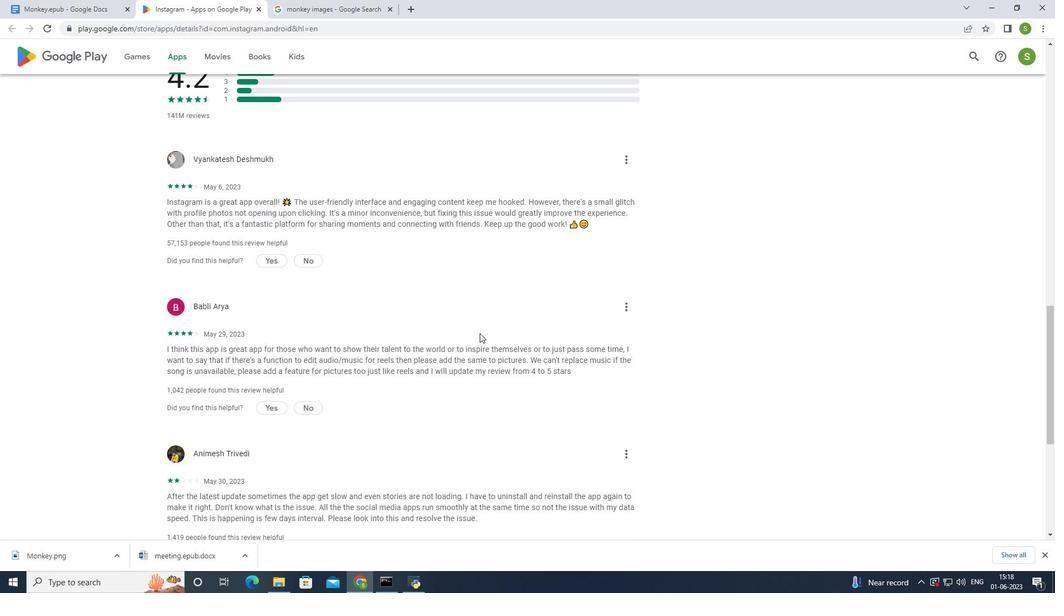 
Action: Mouse scrolled (481, 327) with delta (0, 0)
Screenshot: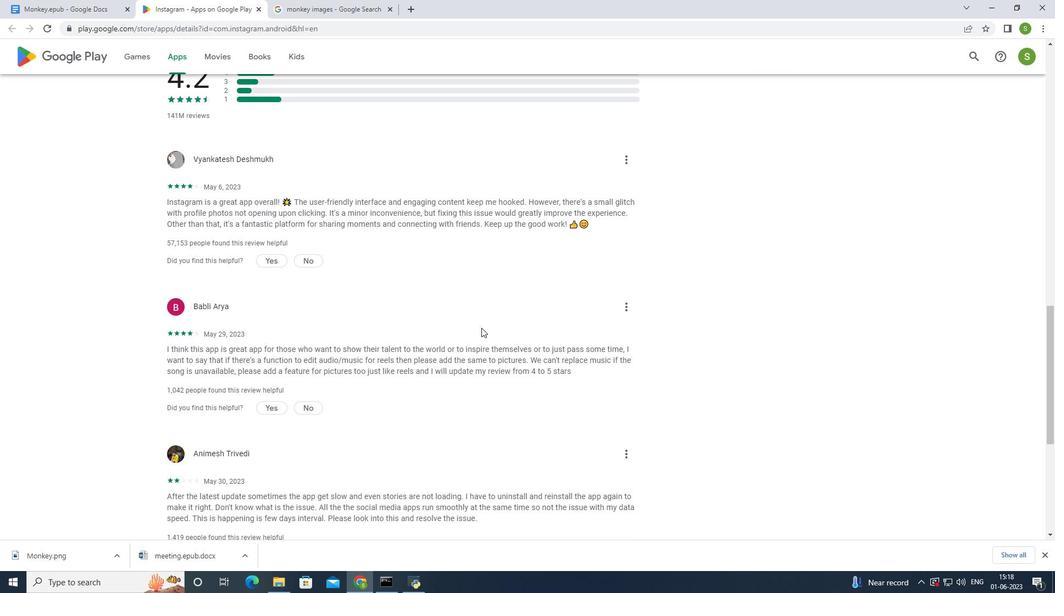 
Action: Mouse scrolled (481, 327) with delta (0, 0)
Screenshot: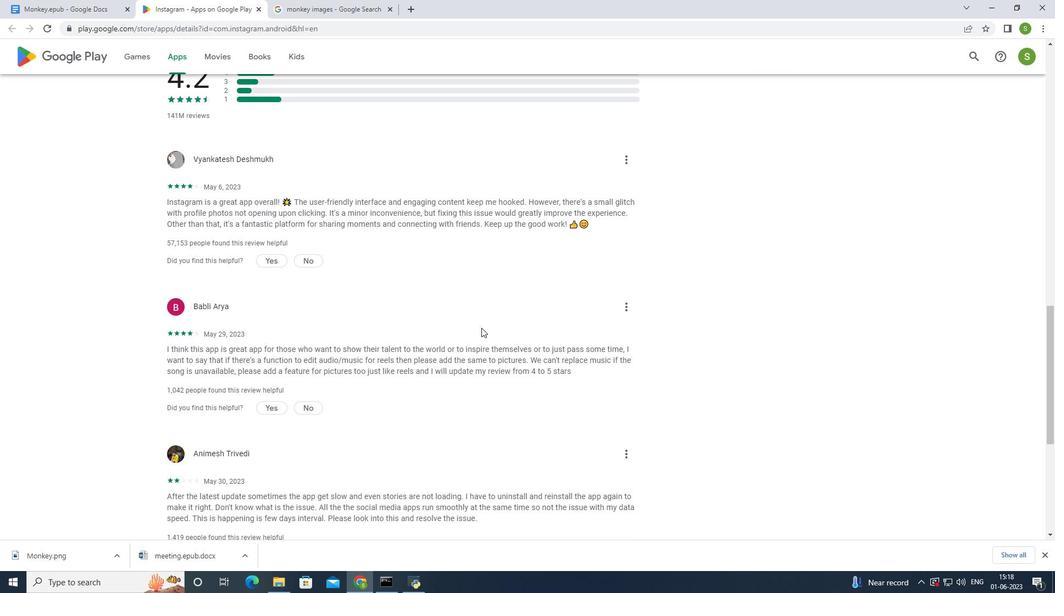 
Action: Mouse moved to (481, 327)
Screenshot: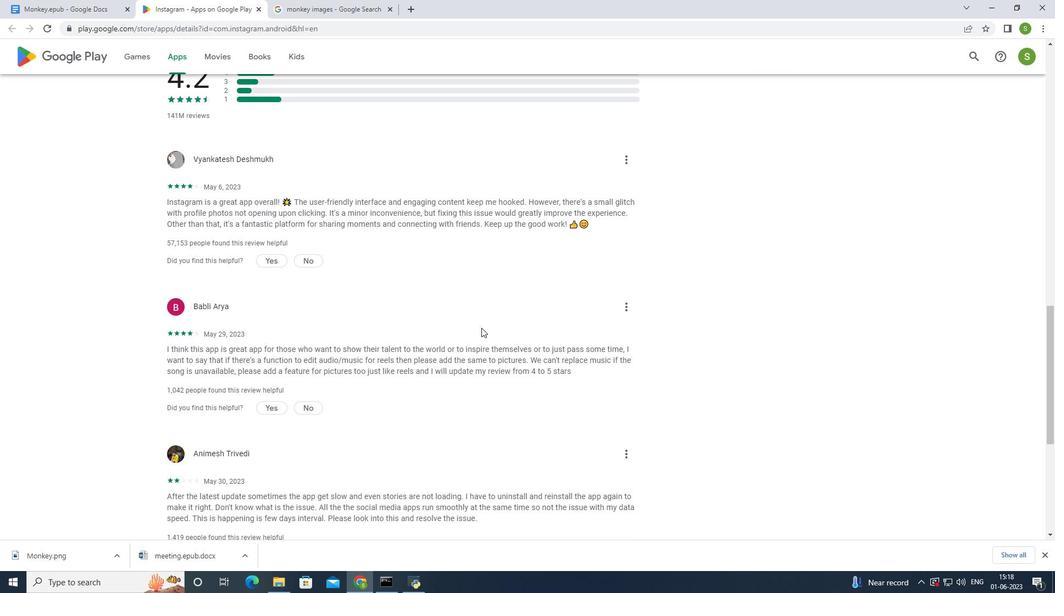 
Action: Mouse scrolled (481, 326) with delta (0, 0)
Screenshot: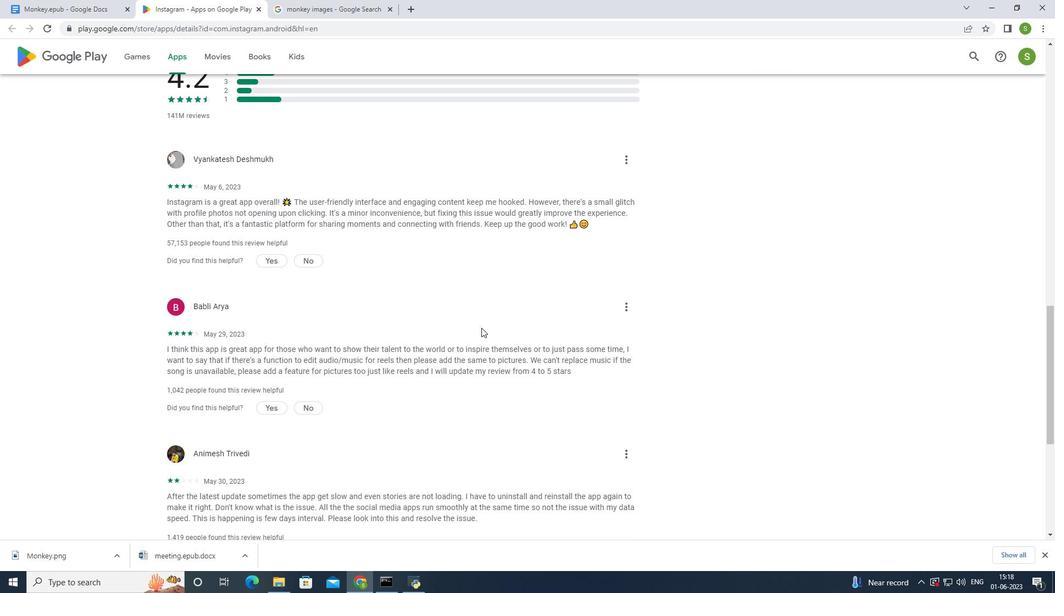 
Action: Mouse moved to (479, 328)
Screenshot: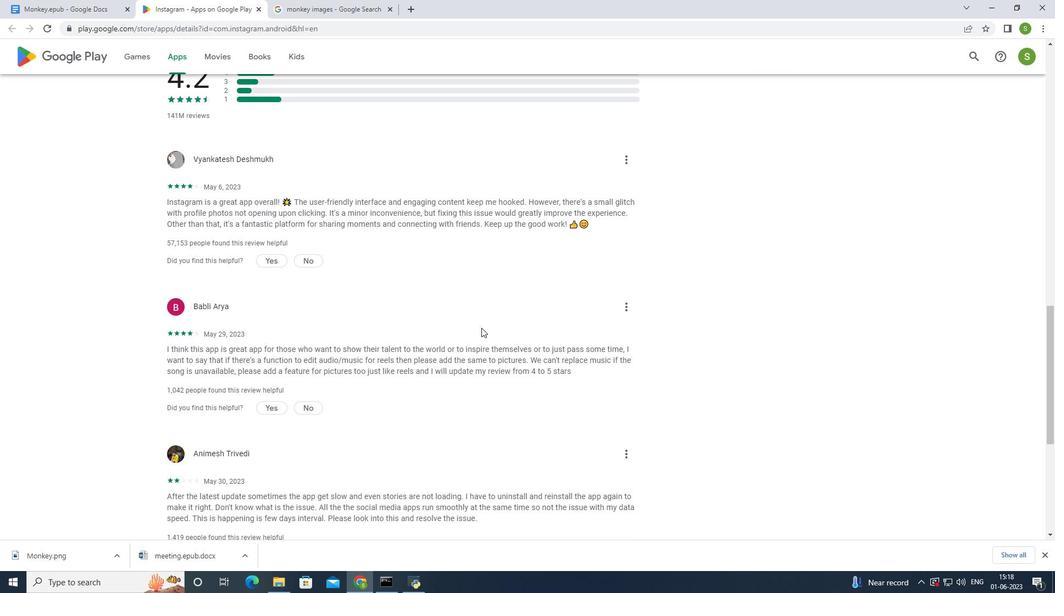 
Action: Mouse scrolled (479, 327) with delta (0, 0)
Screenshot: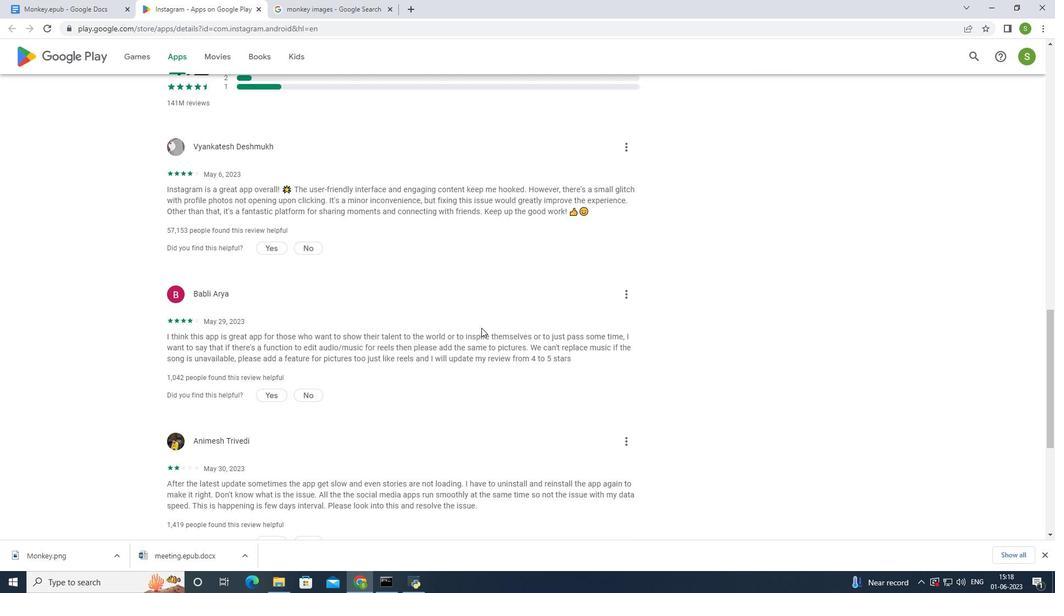 
Action: Mouse moved to (479, 326)
Screenshot: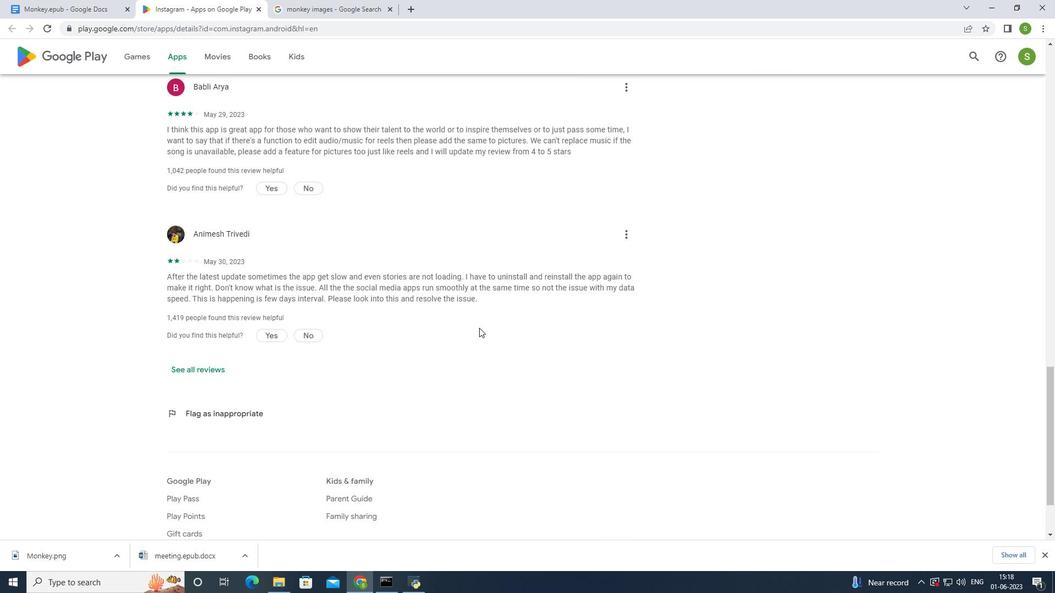 
Action: Mouse scrolled (479, 325) with delta (0, 0)
Screenshot: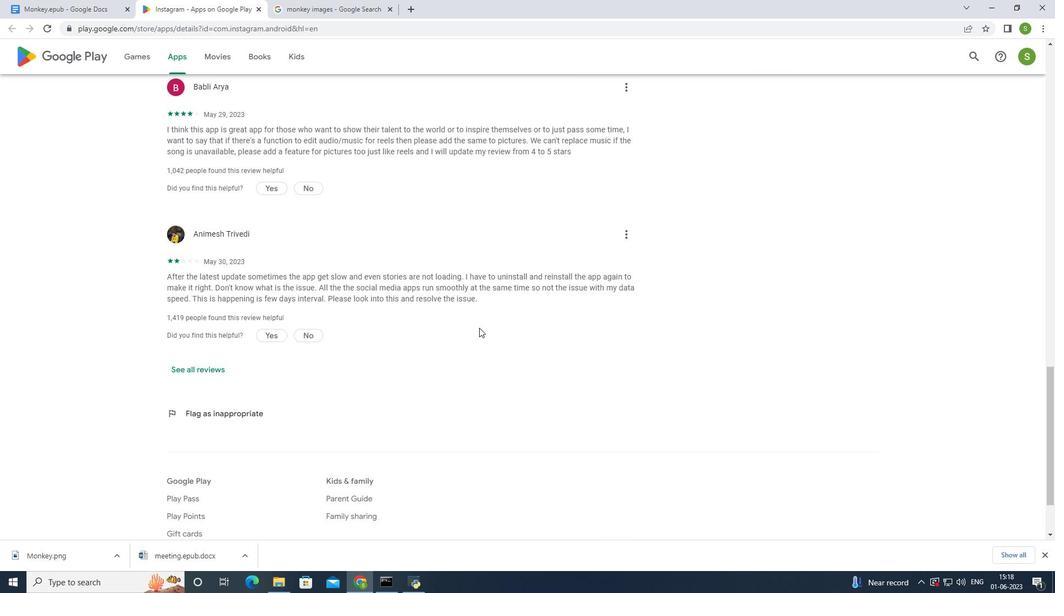 
Action: Mouse scrolled (479, 325) with delta (0, 0)
Screenshot: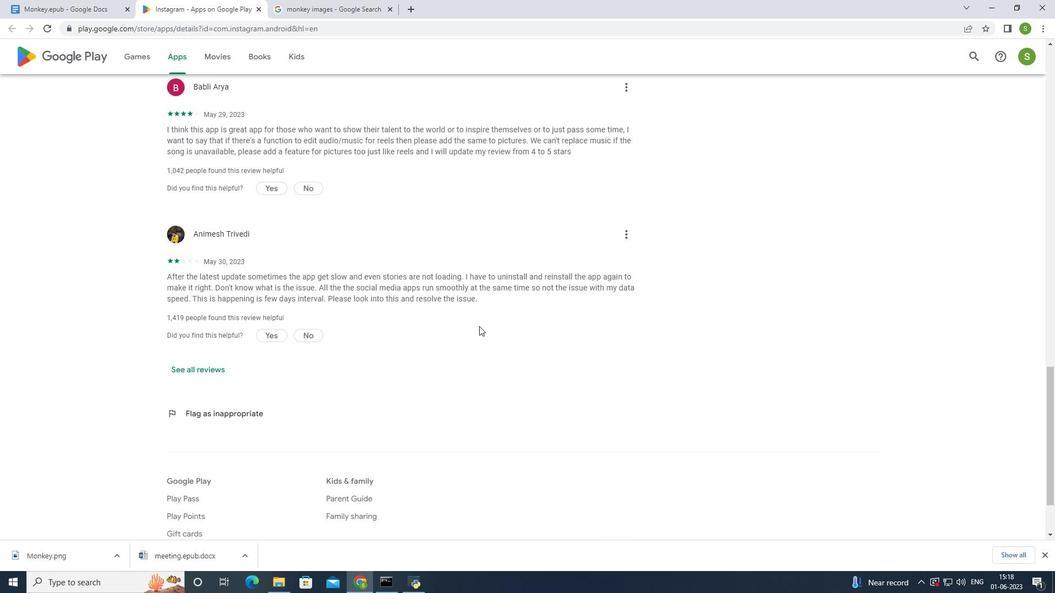 
Action: Mouse moved to (477, 321)
Screenshot: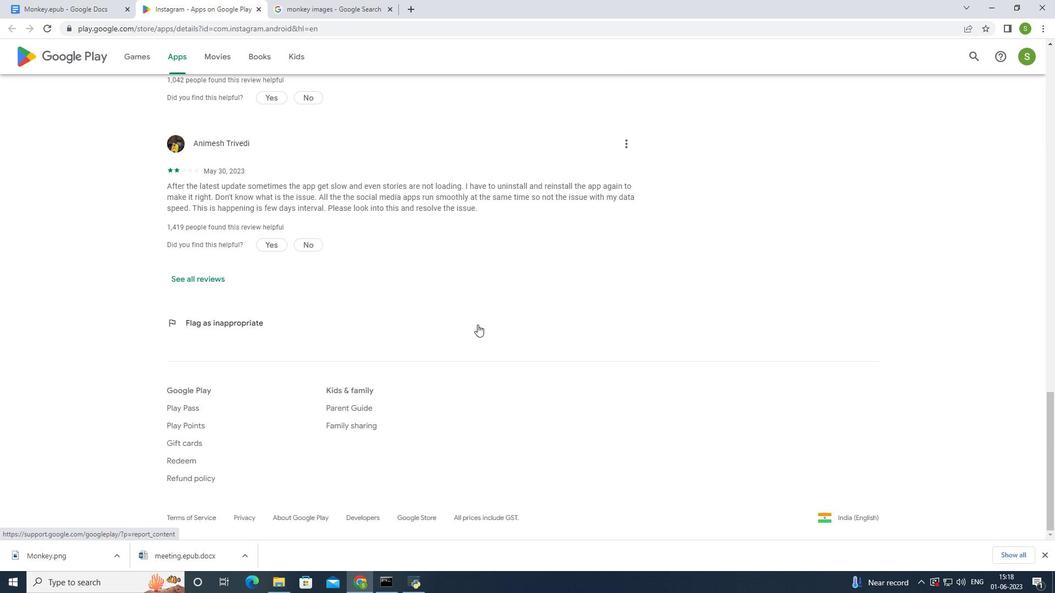 
Action: Mouse scrolled (477, 322) with delta (0, 0)
Screenshot: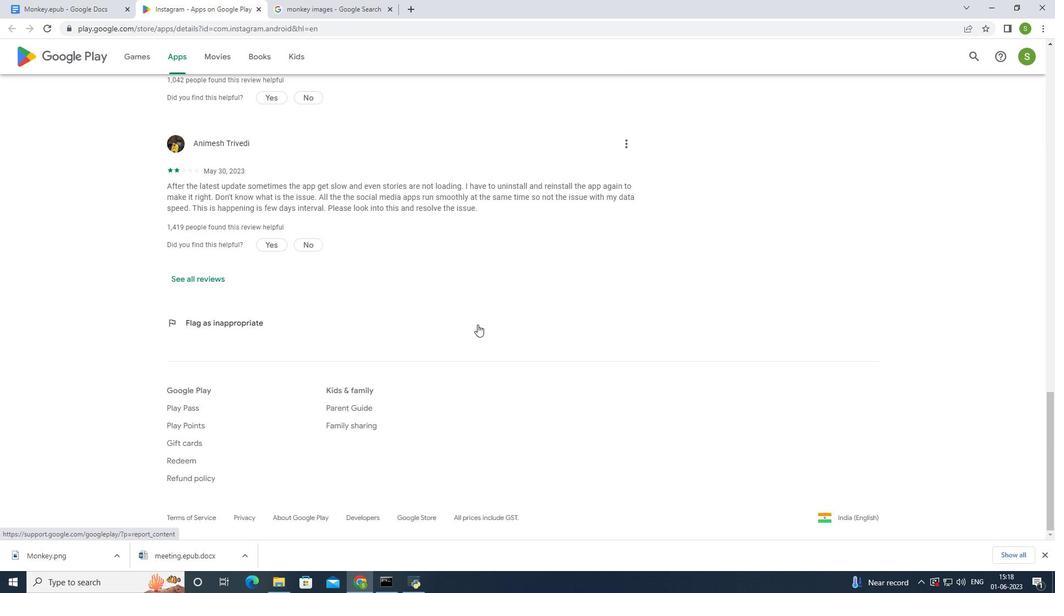 
Action: Mouse moved to (477, 320)
Screenshot: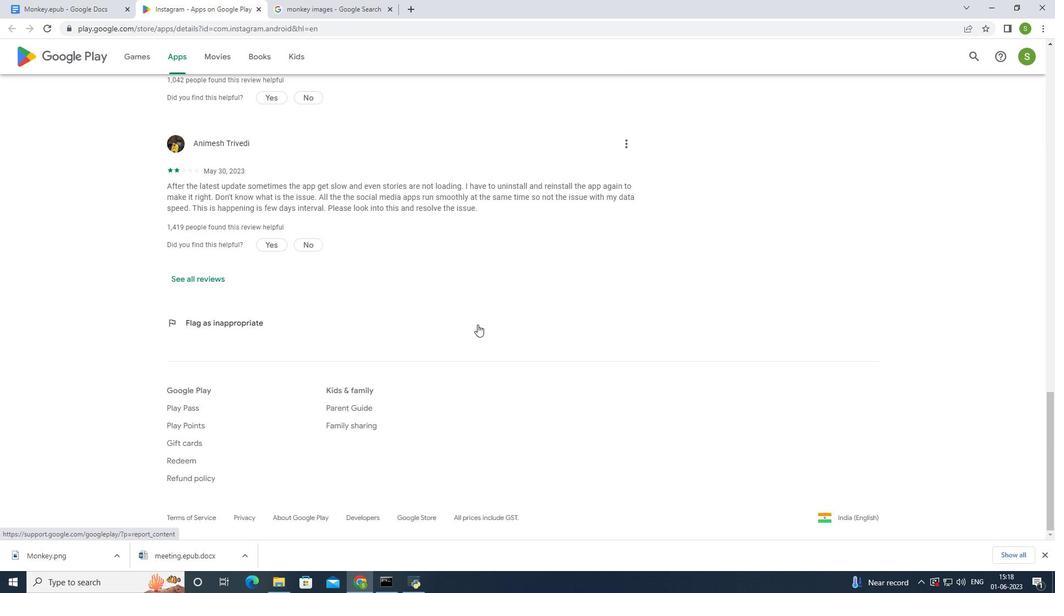 
Action: Mouse scrolled (477, 320) with delta (0, 0)
Screenshot: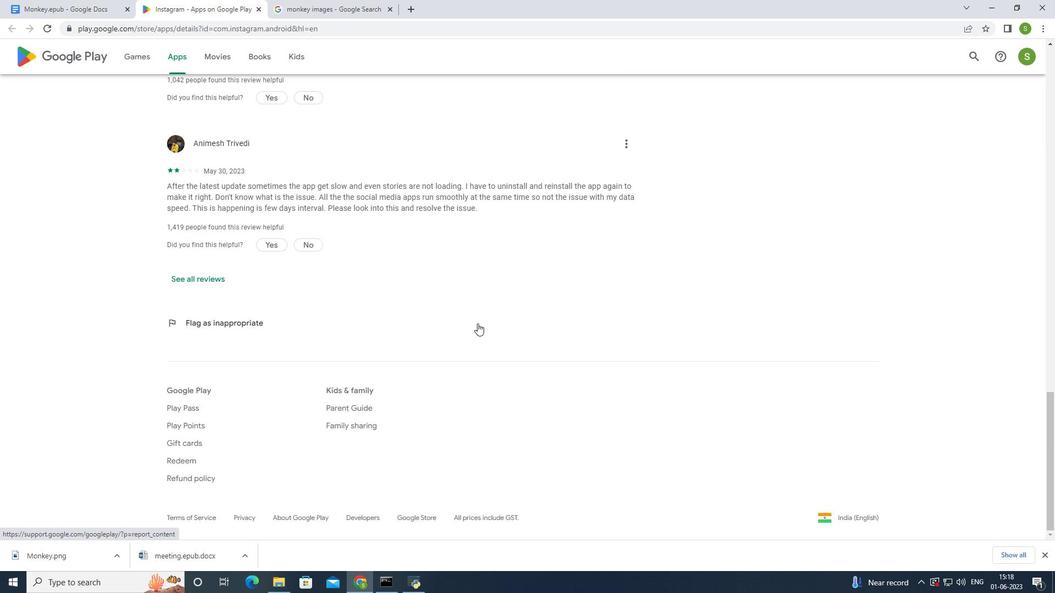 
Action: Mouse moved to (477, 319)
Screenshot: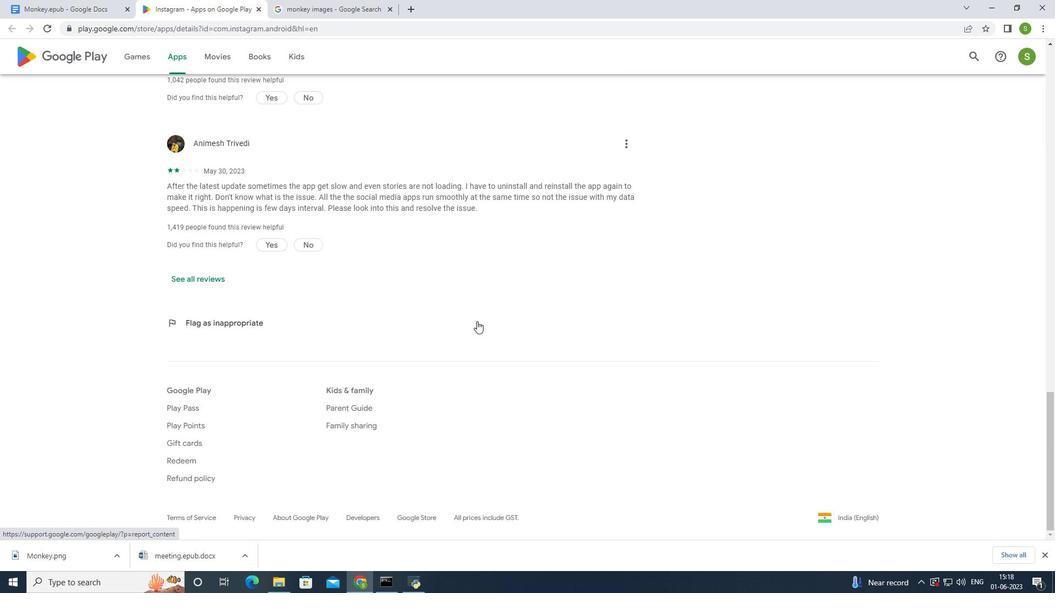 
Action: Mouse scrolled (477, 320) with delta (0, 0)
Screenshot: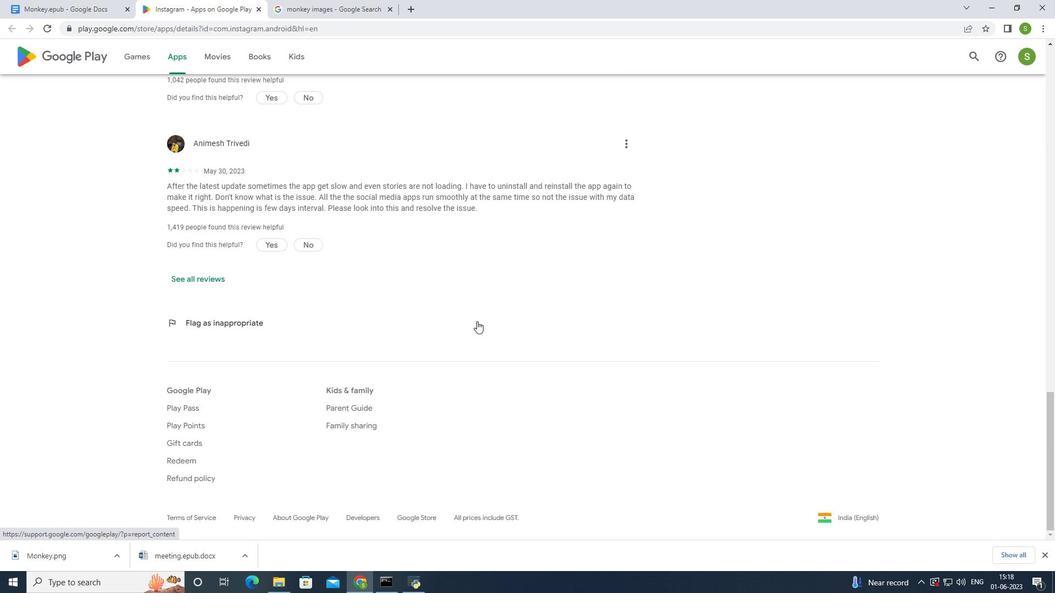 
Action: Mouse moved to (167, 201)
Screenshot: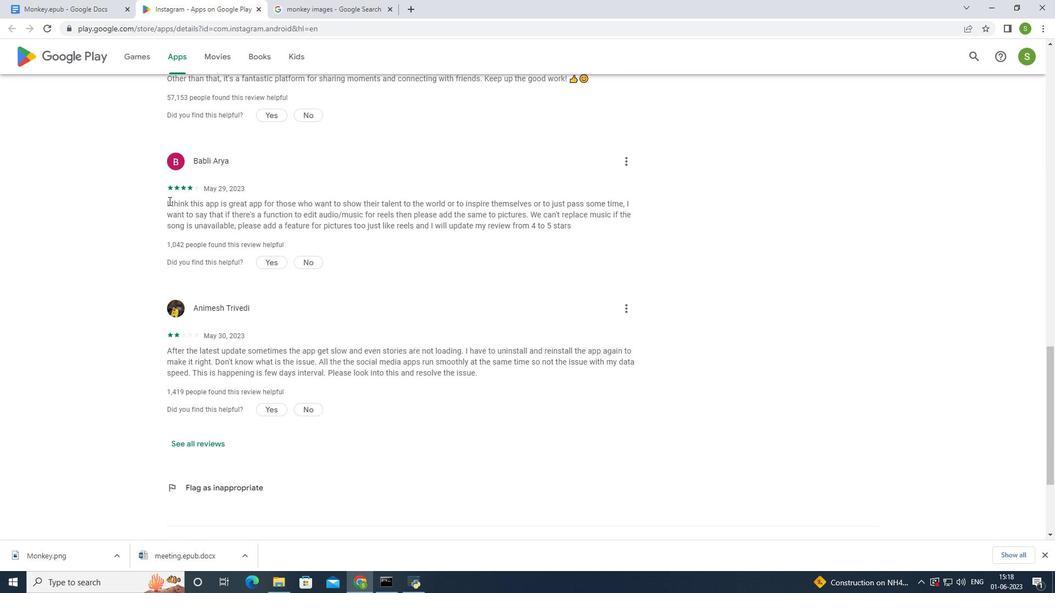 
Action: Mouse pressed left at (167, 201)
Screenshot: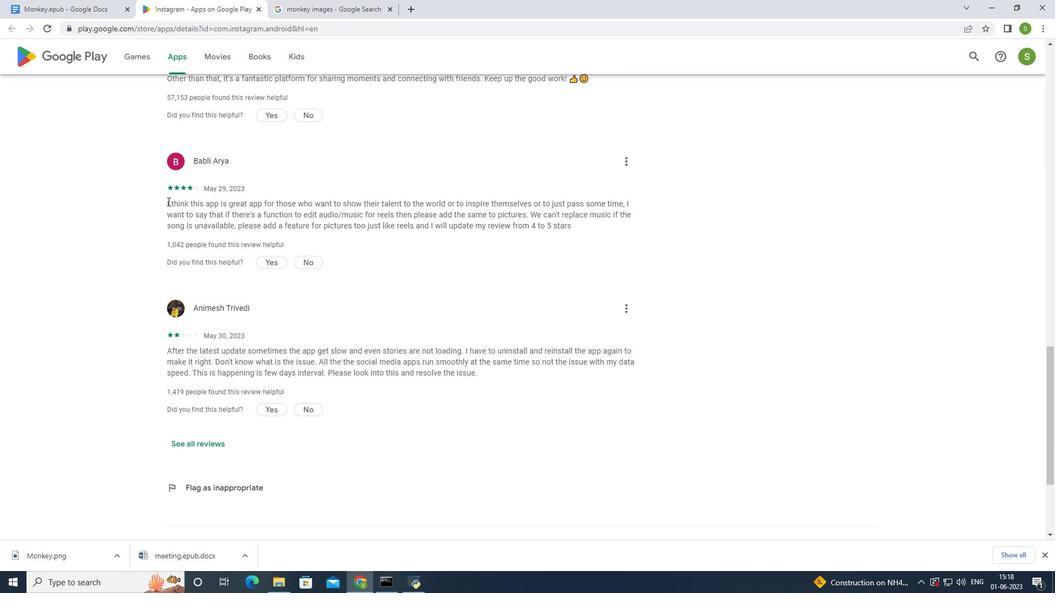 
Action: Mouse moved to (571, 231)
Screenshot: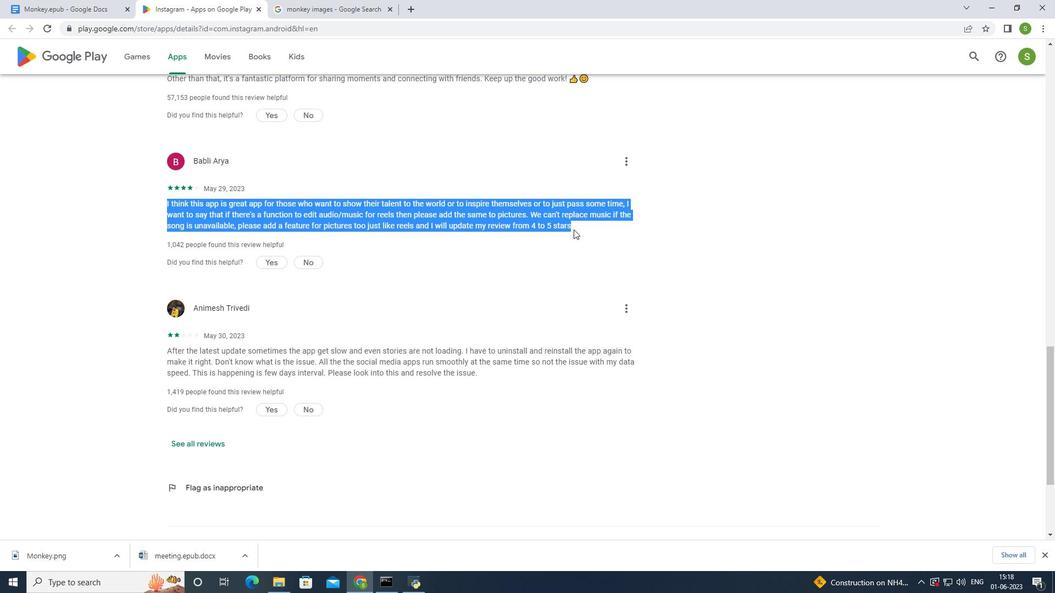 
Action: Key pressed ctrl+S
Screenshot: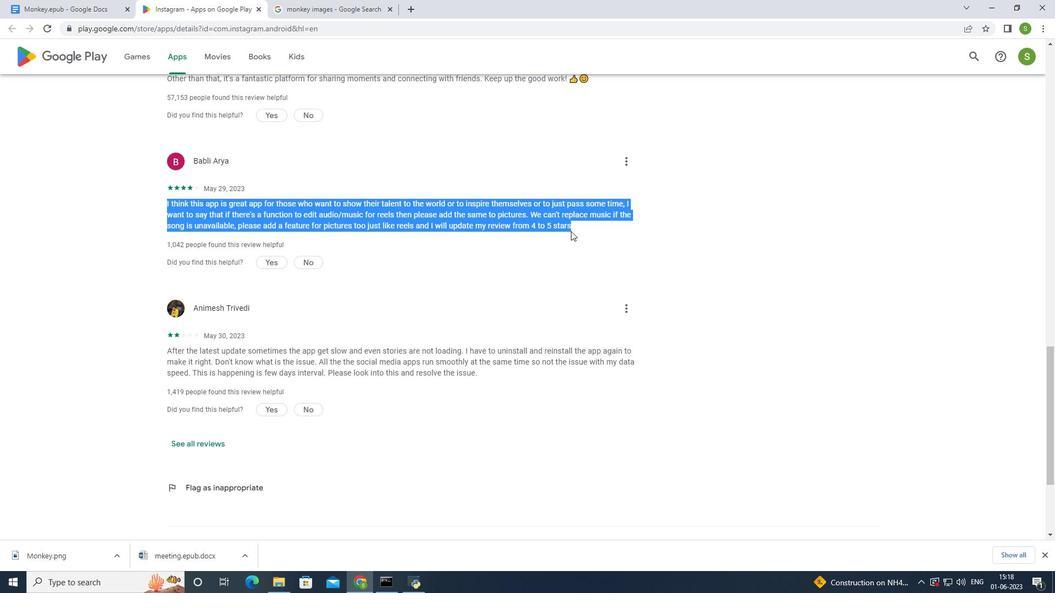 
Action: Mouse moved to (514, 10)
Screenshot: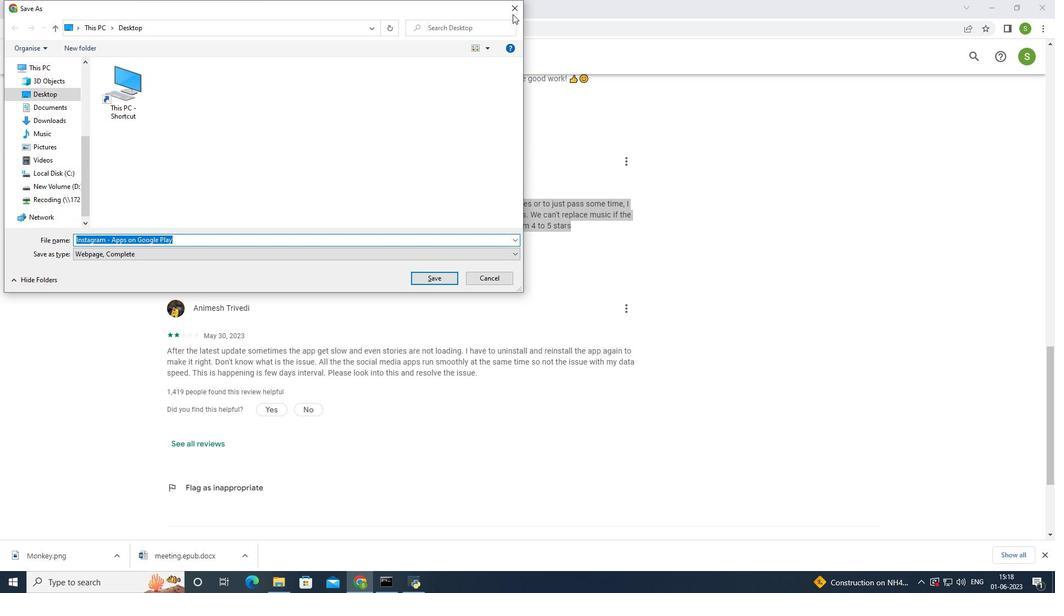 
Action: Mouse pressed left at (514, 10)
Screenshot: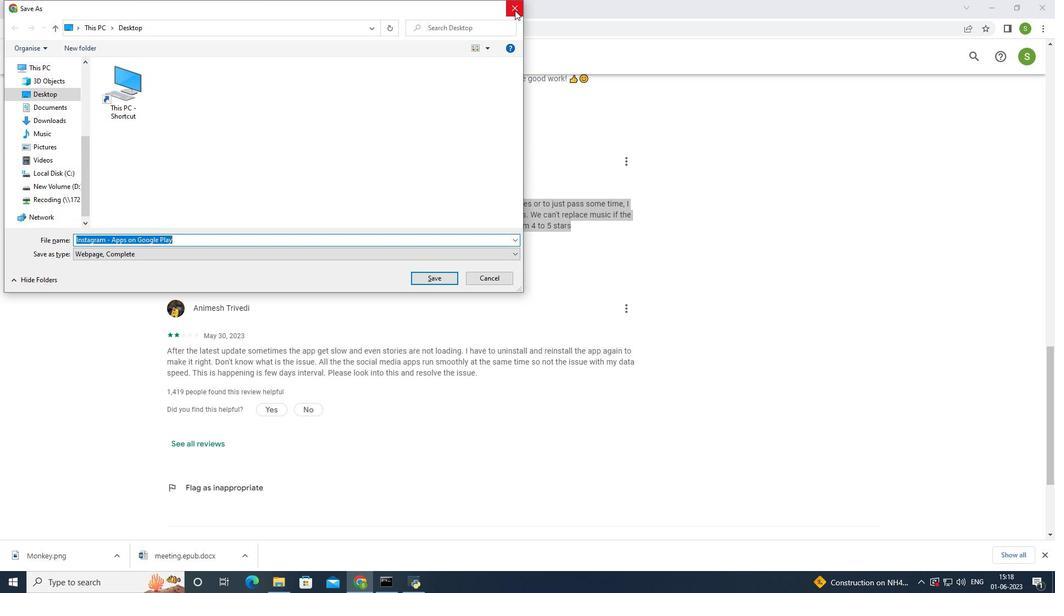 
Action: Mouse moved to (528, 185)
Screenshot: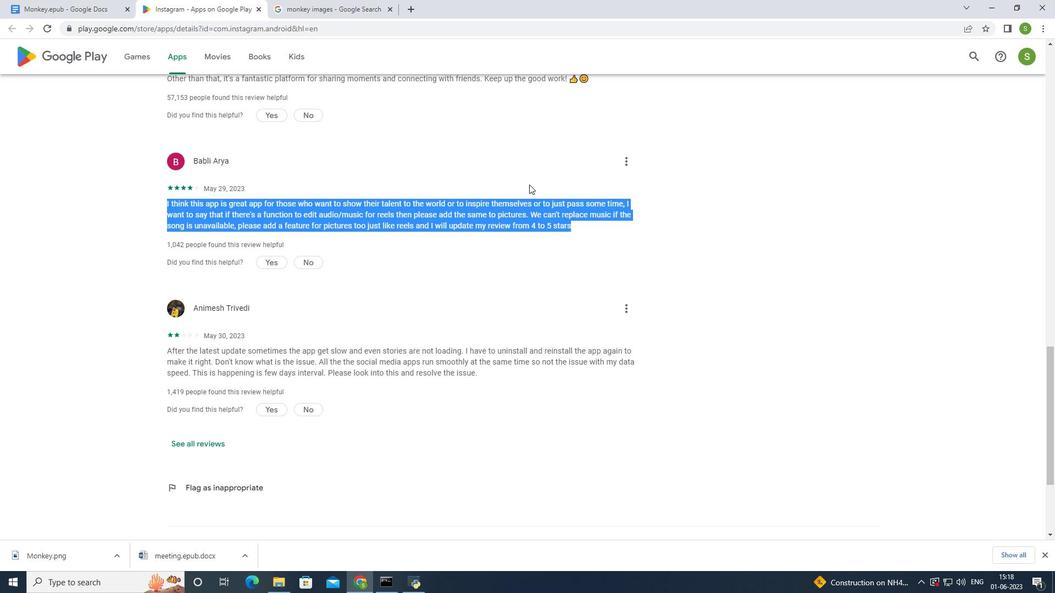 
Action: Key pressed ctrl+C
Screenshot: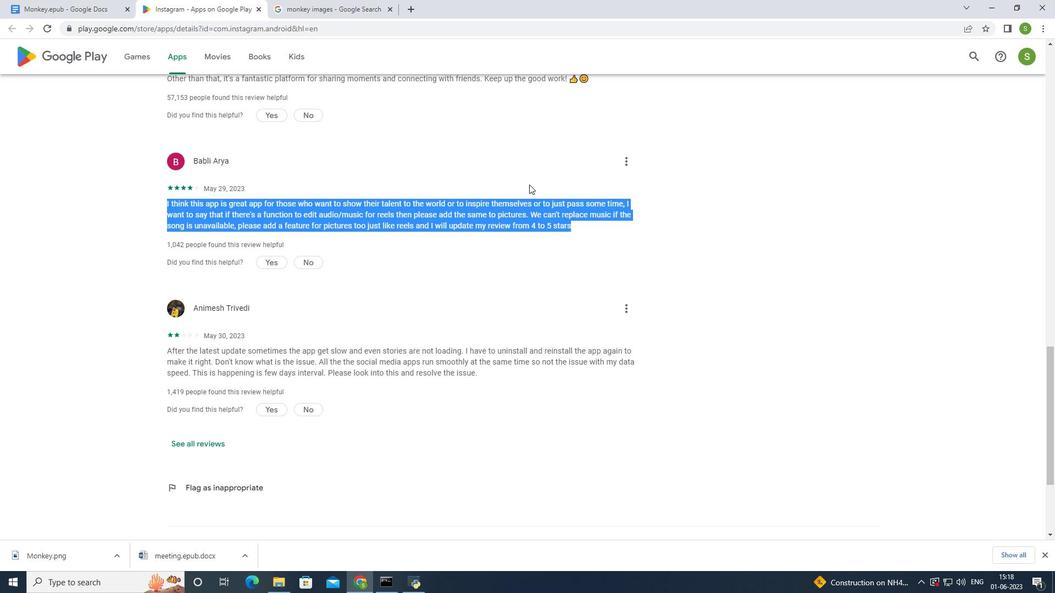 
Action: Mouse moved to (104, 9)
Screenshot: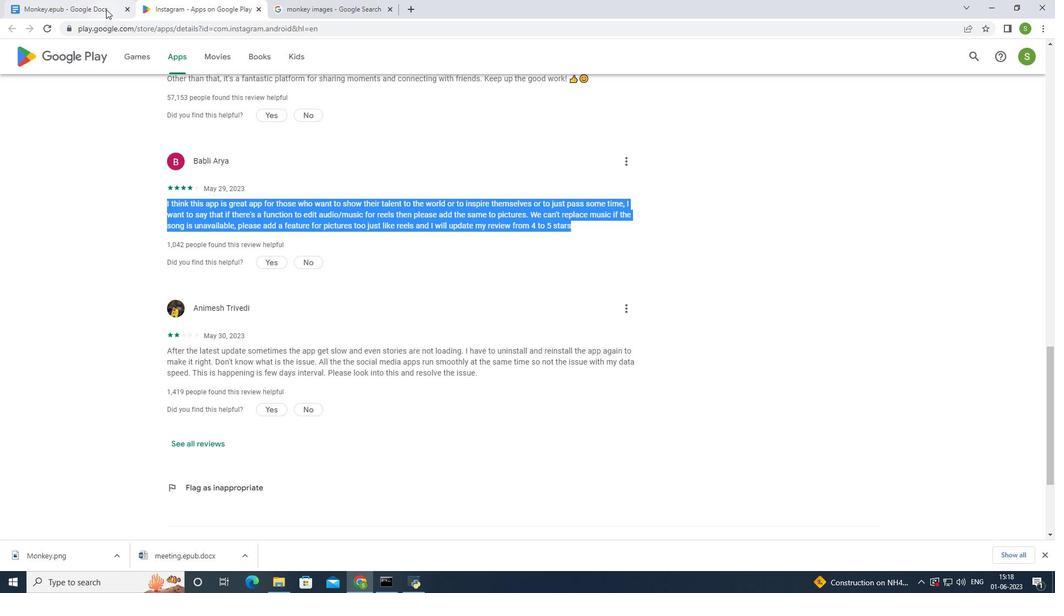 
Action: Mouse pressed left at (104, 9)
Screenshot: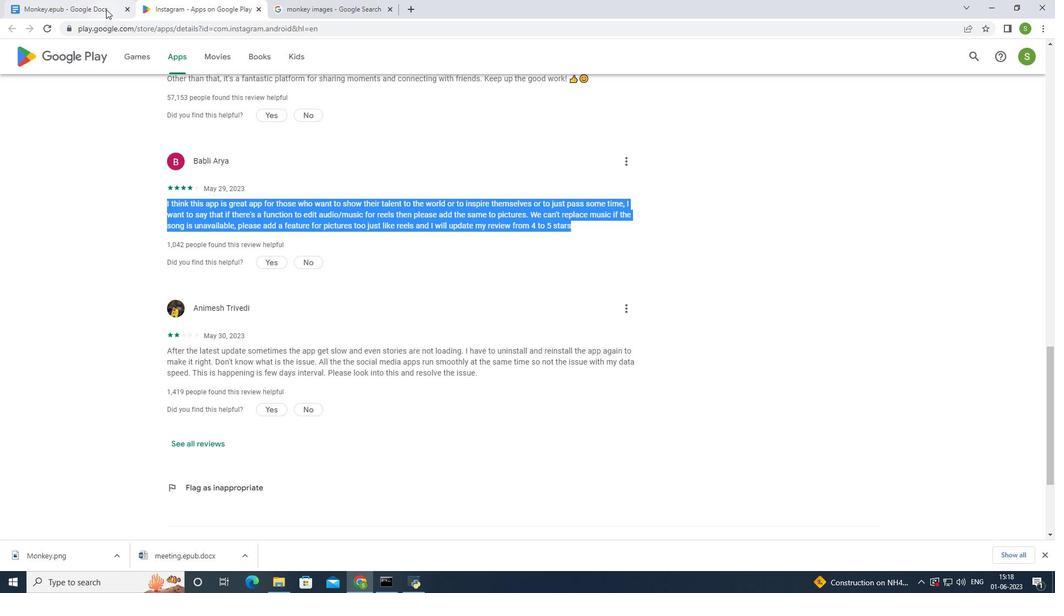 
Action: Mouse moved to (391, 508)
Screenshot: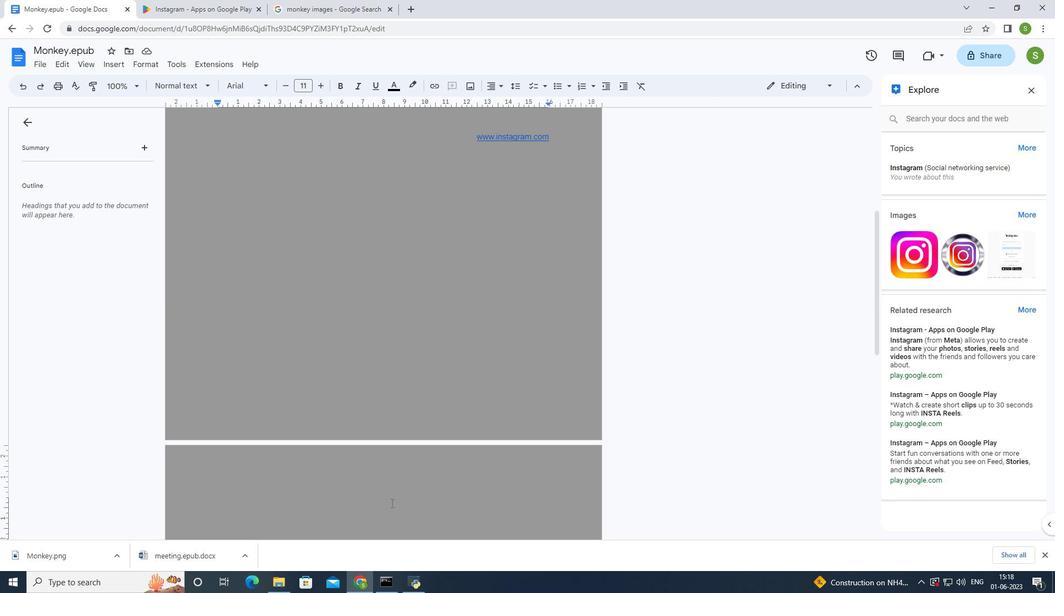 
Action: Mouse pressed left at (391, 508)
Screenshot: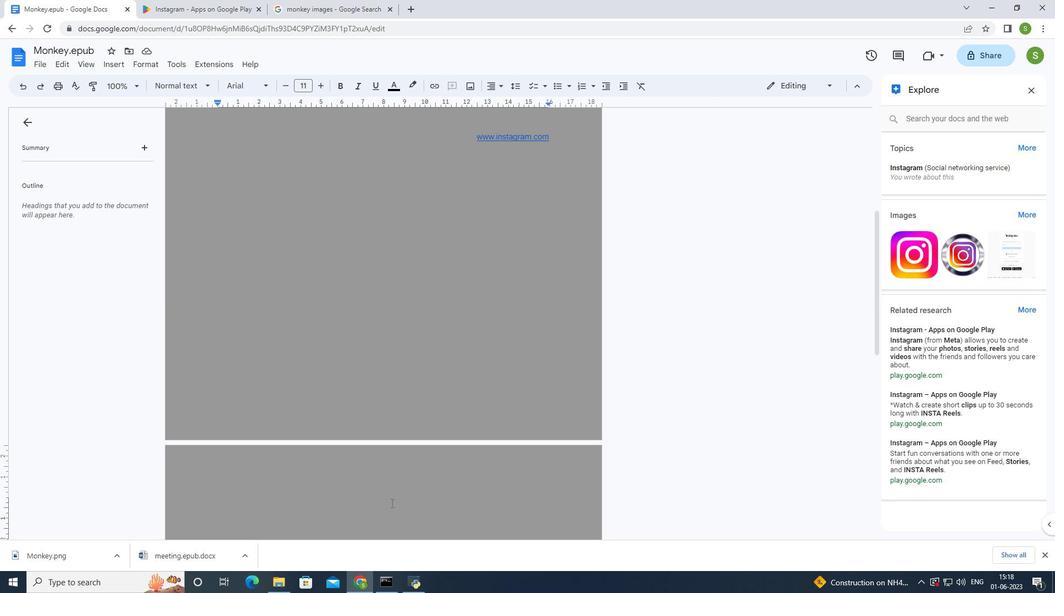 
Action: Mouse moved to (395, 507)
Screenshot: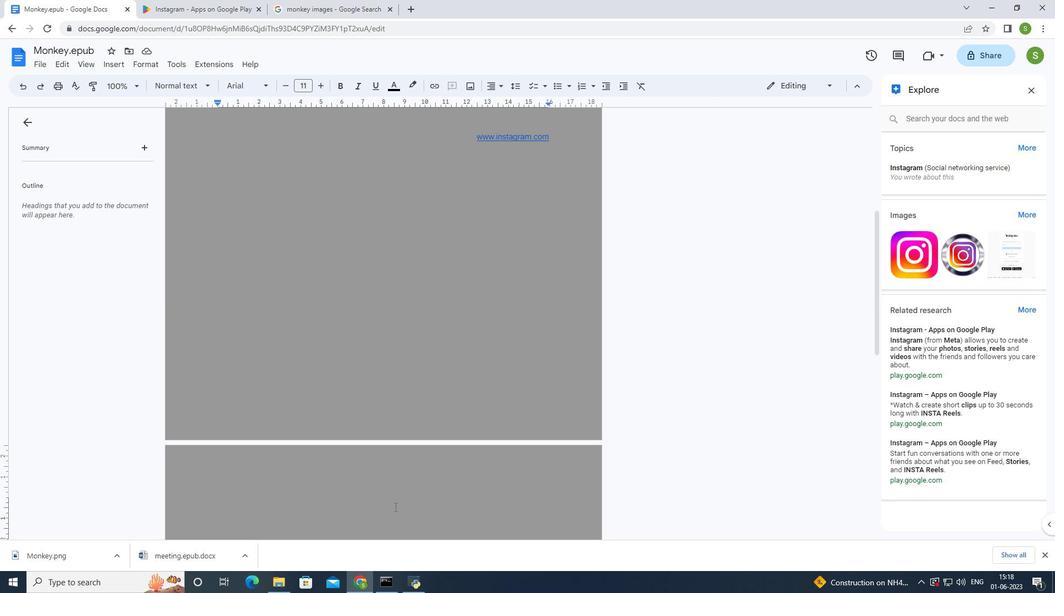 
Action: Key pressed ctrl+V
Screenshot: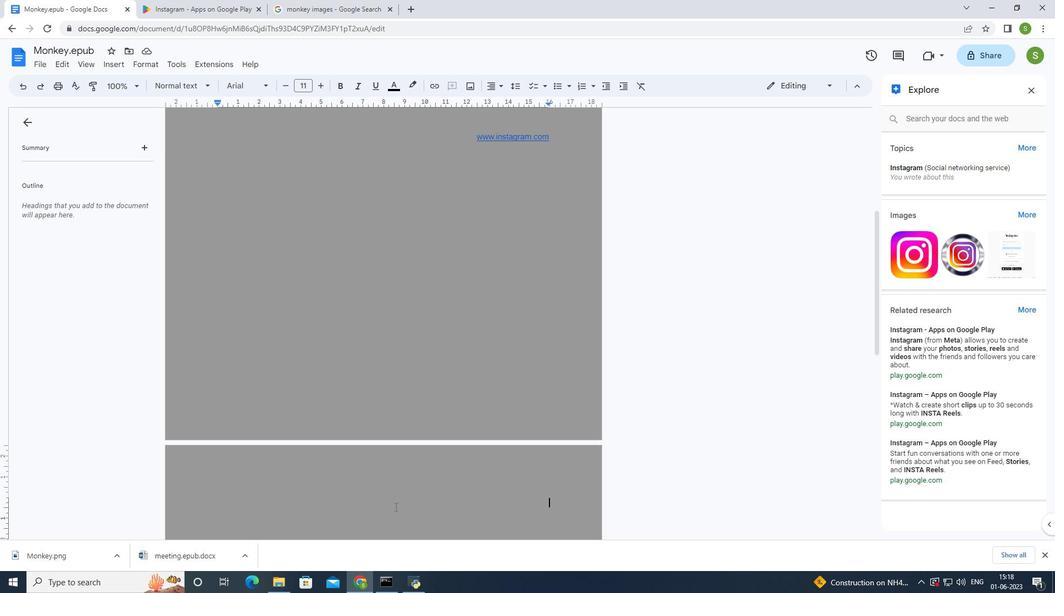 
Action: Mouse moved to (317, 419)
Screenshot: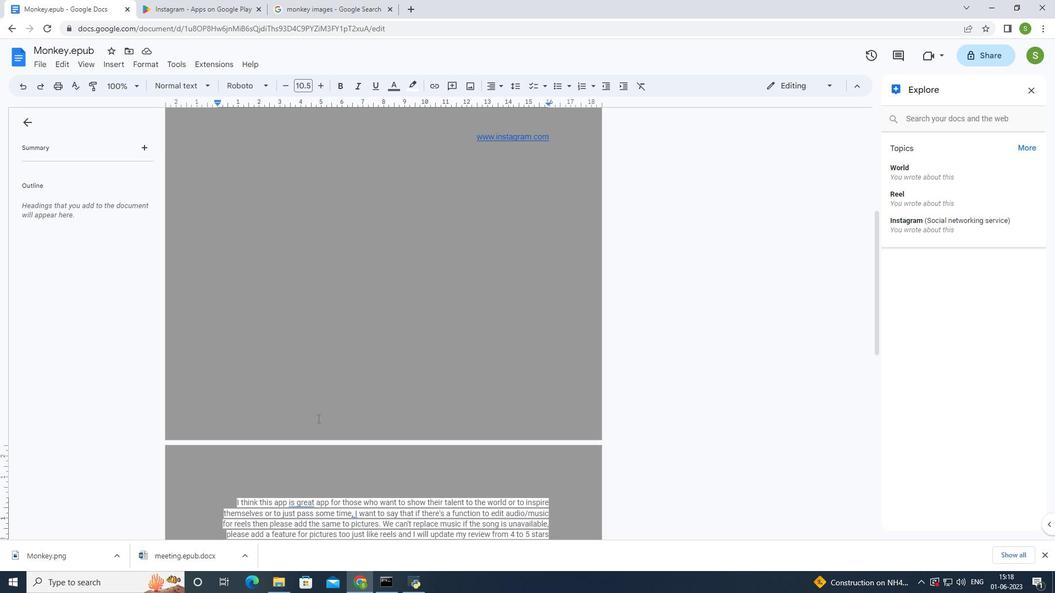 
Action: Mouse scrolled (317, 418) with delta (0, 0)
Screenshot: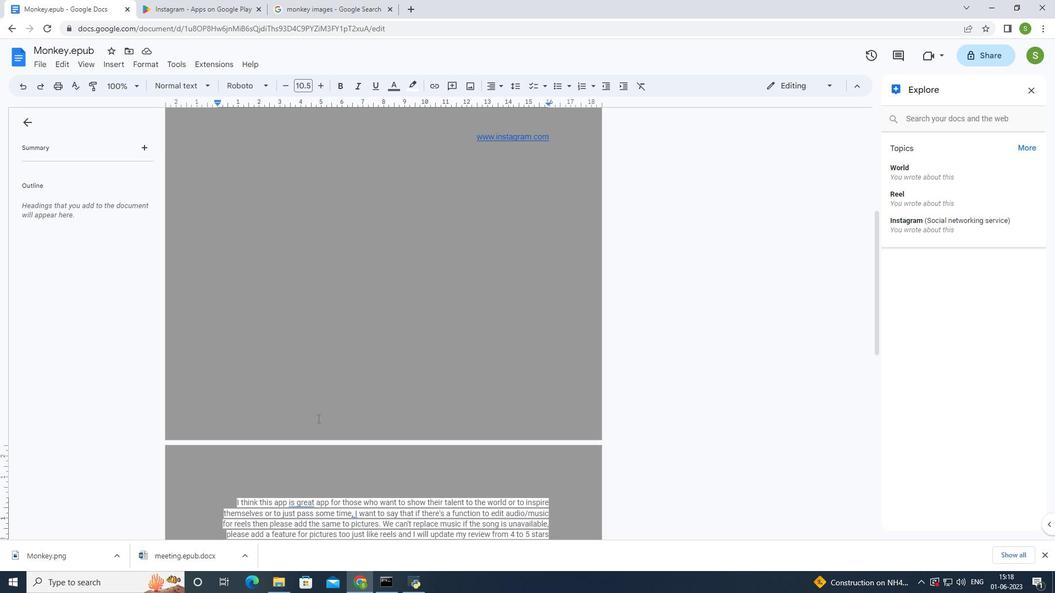 
Action: Mouse scrolled (317, 418) with delta (0, 0)
Screenshot: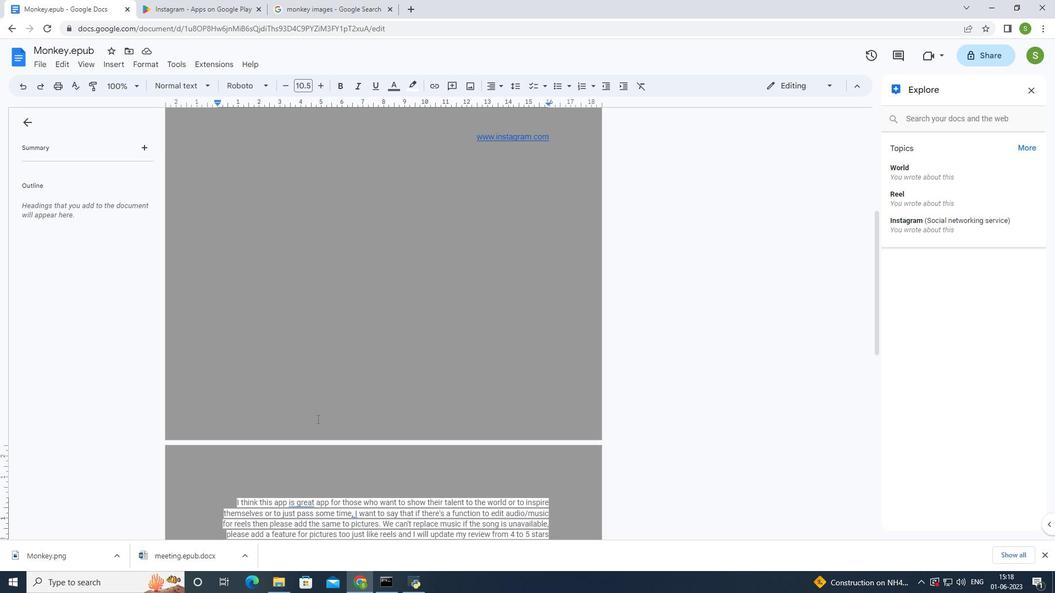
Action: Mouse moved to (235, 390)
Screenshot: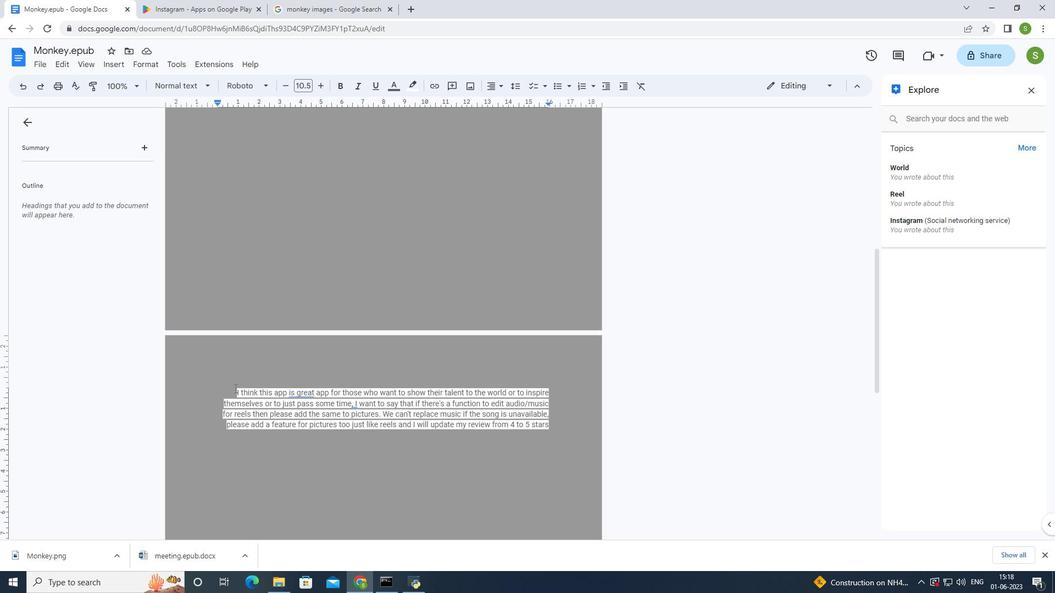 
Action: Mouse pressed left at (235, 390)
Screenshot: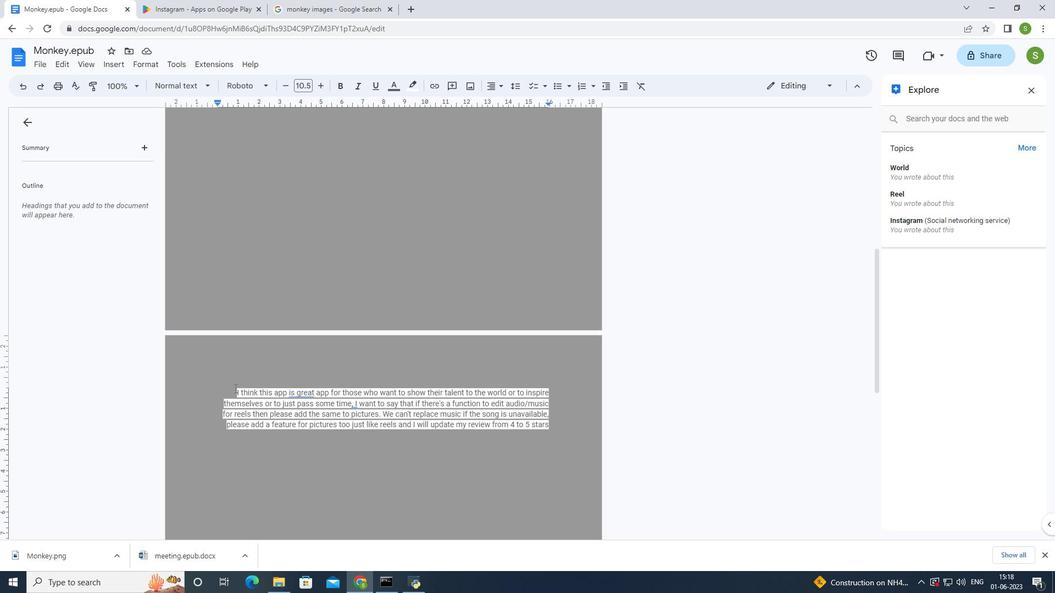
Action: Mouse moved to (494, 87)
Screenshot: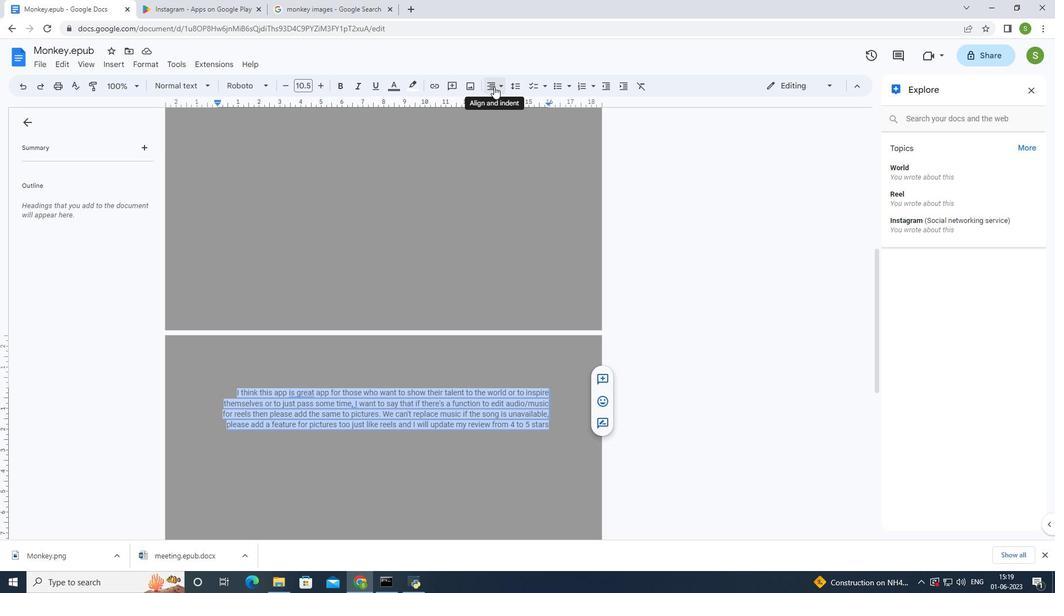 
Action: Mouse pressed left at (494, 87)
Screenshot: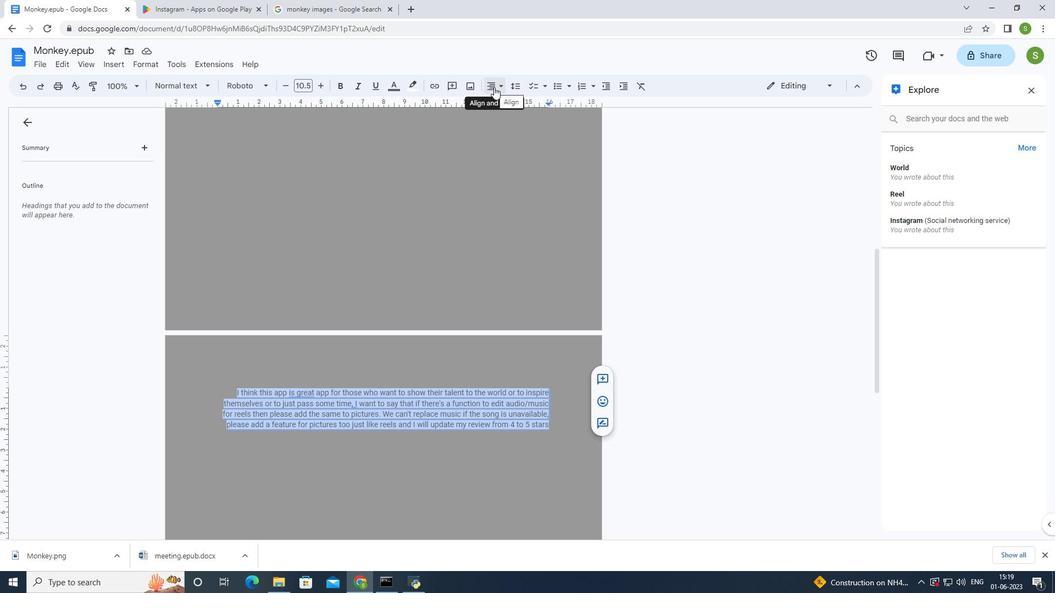 
Action: Mouse moved to (510, 106)
Screenshot: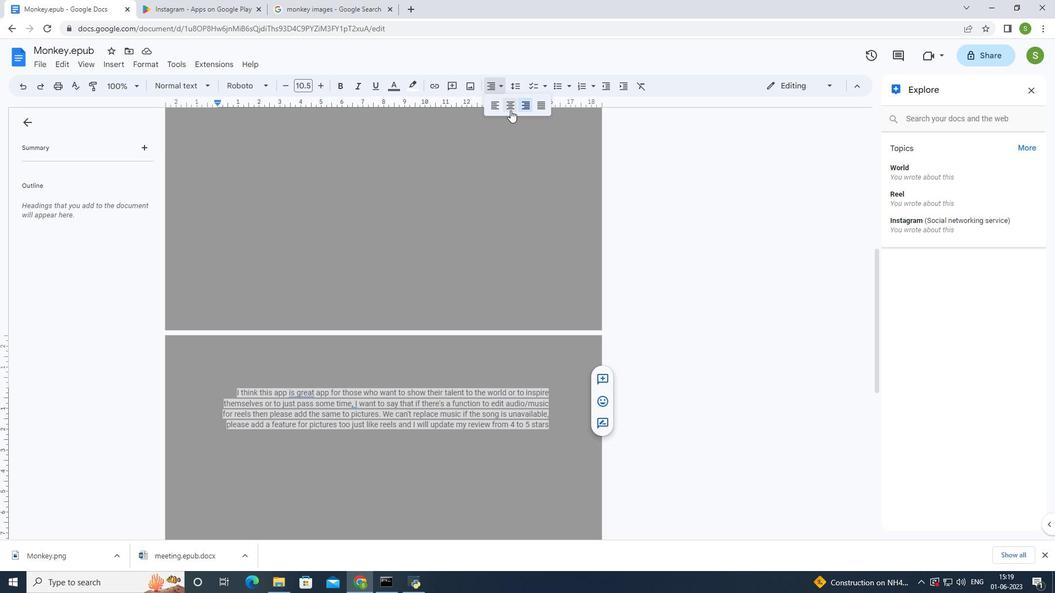 
Action: Mouse pressed left at (510, 106)
Screenshot: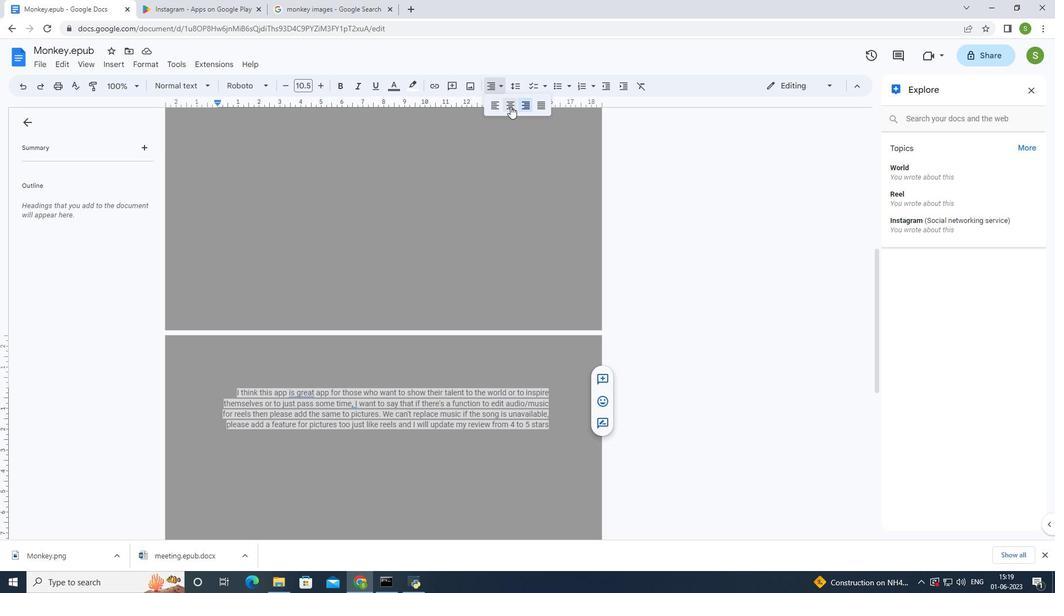 
Action: Mouse moved to (430, 344)
Screenshot: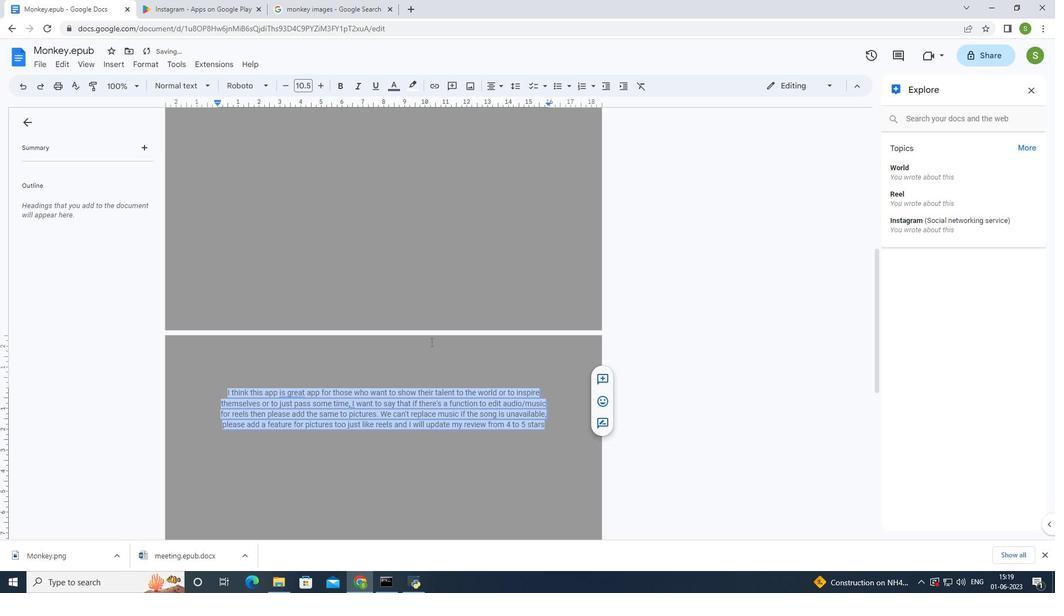 
Action: Mouse pressed left at (430, 344)
Screenshot: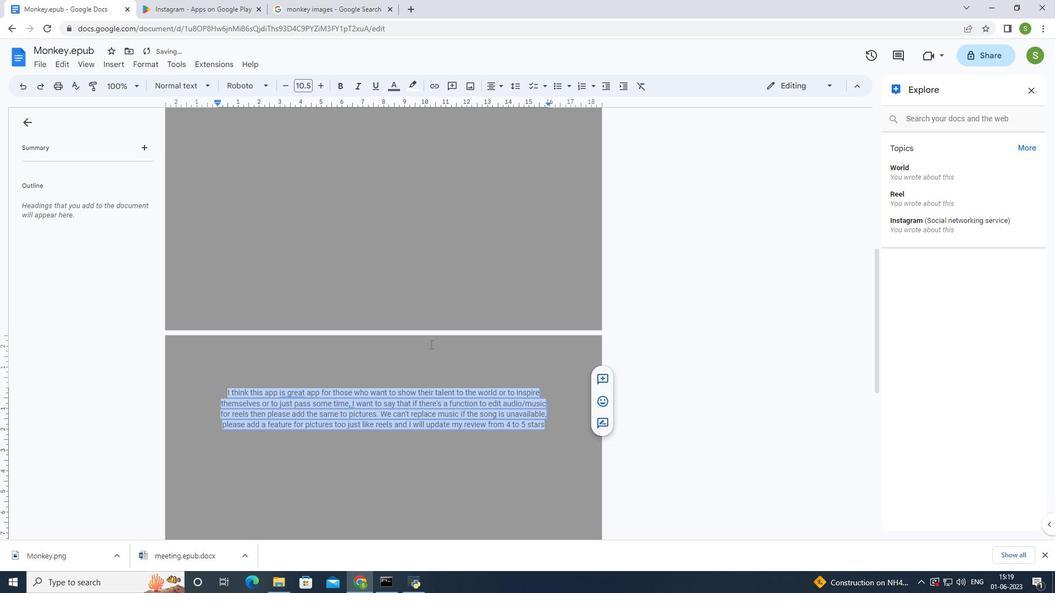 
